 Task: Create a due date automation trigger when advanced on, the moment a card is due add dates due in between 1 and 5 days.
Action: Mouse moved to (1137, 329)
Screenshot: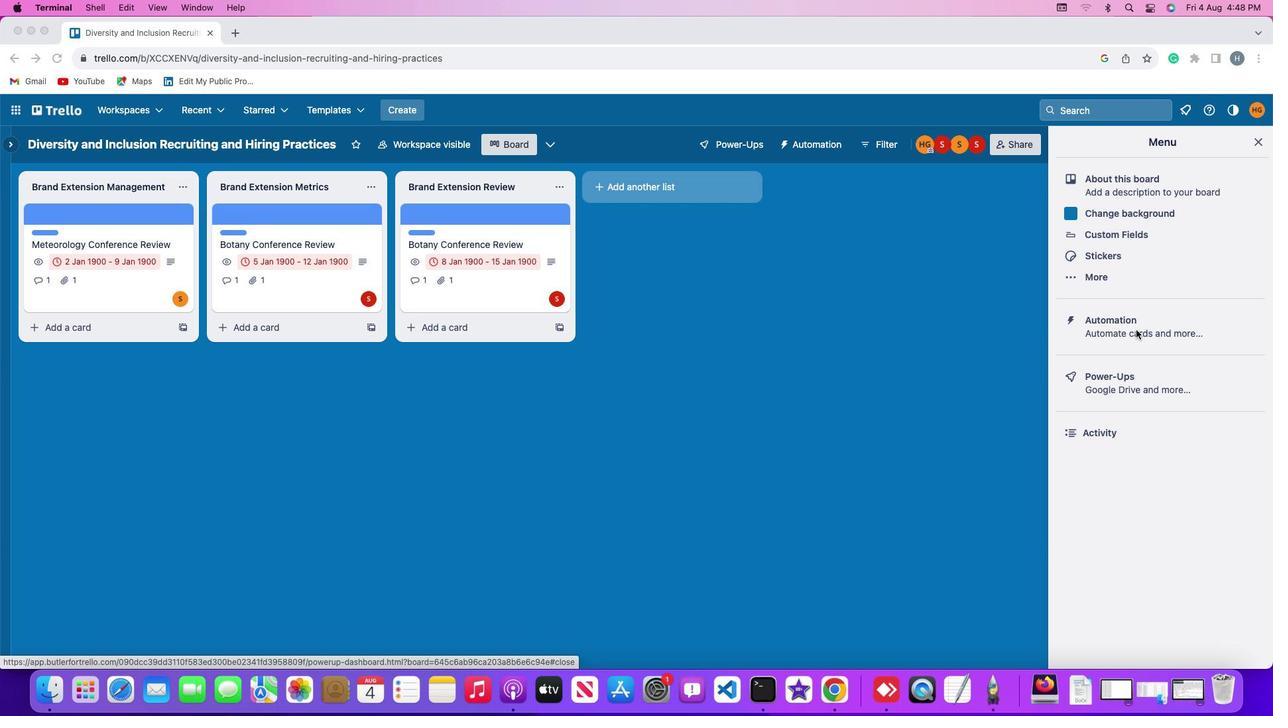 
Action: Mouse pressed left at (1137, 329)
Screenshot: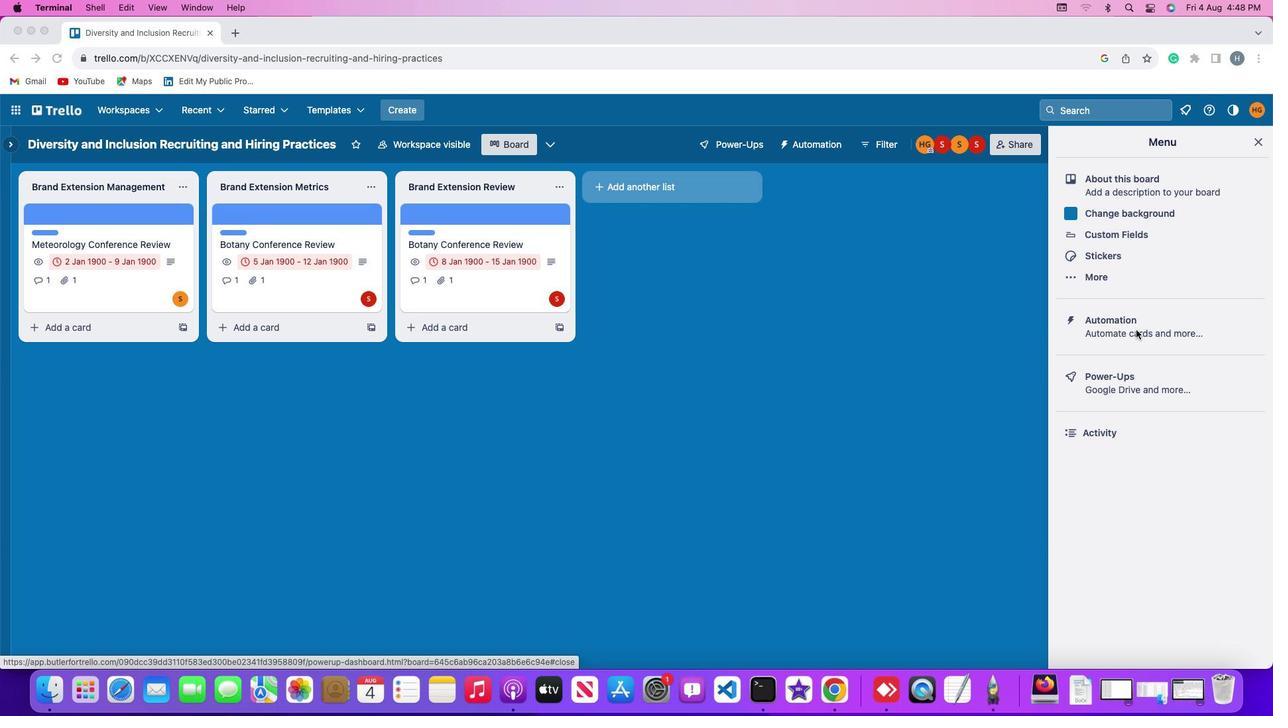 
Action: Mouse moved to (1137, 329)
Screenshot: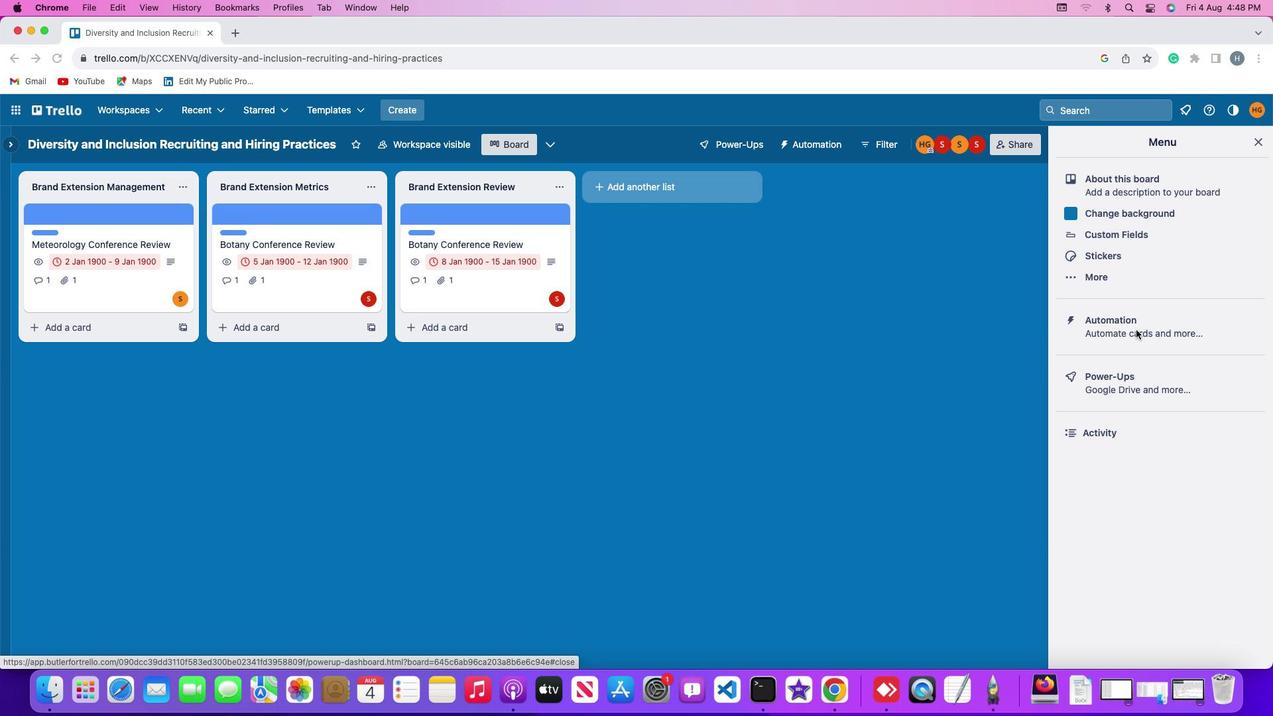
Action: Mouse pressed left at (1137, 329)
Screenshot: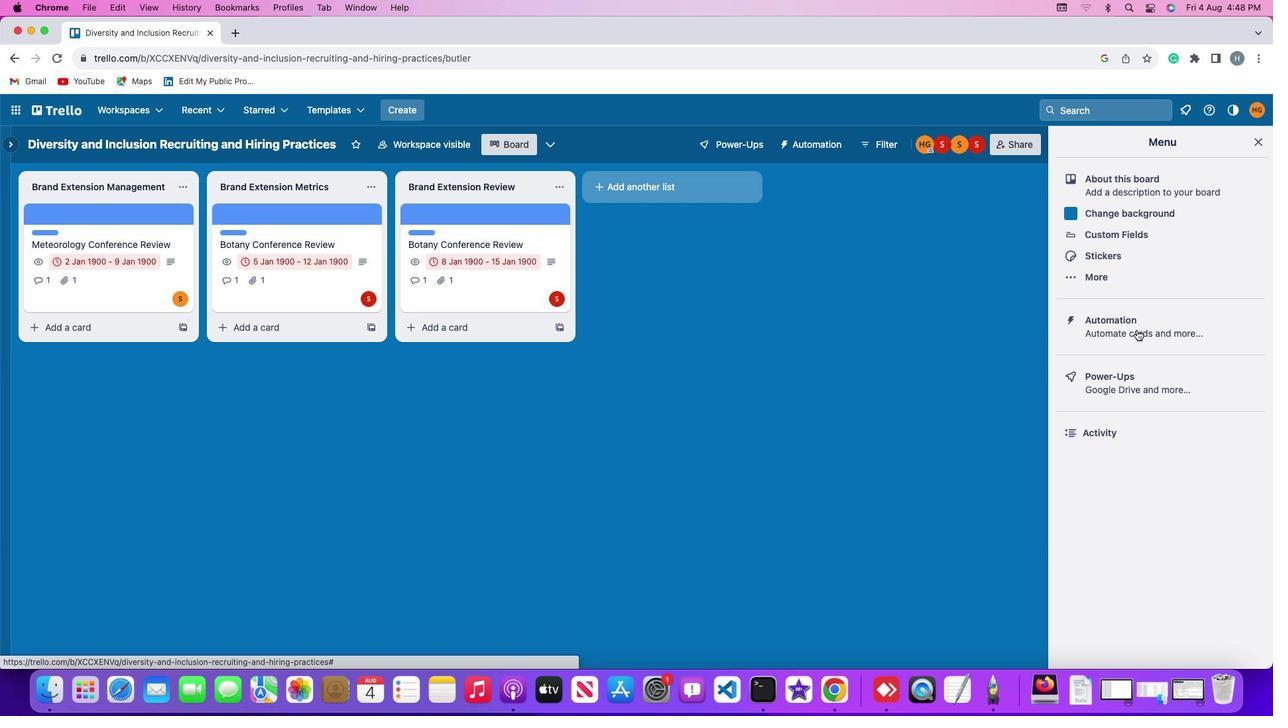 
Action: Mouse moved to (56, 311)
Screenshot: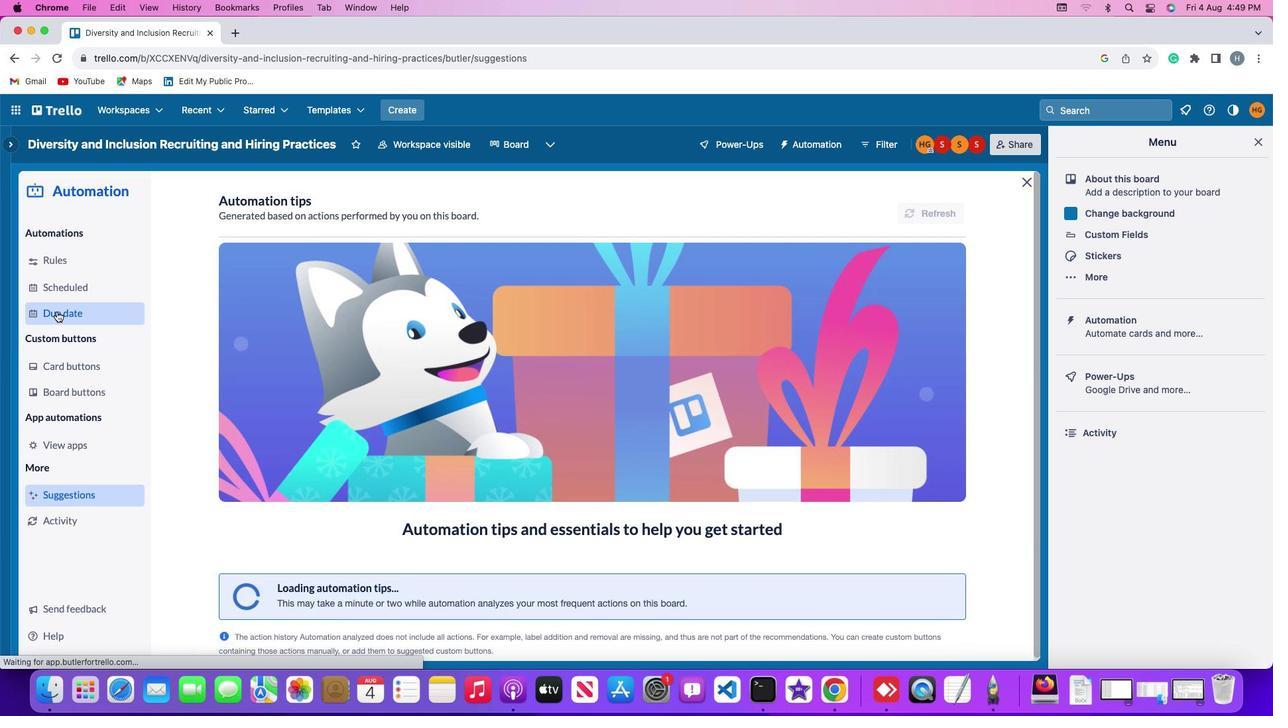 
Action: Mouse pressed left at (56, 311)
Screenshot: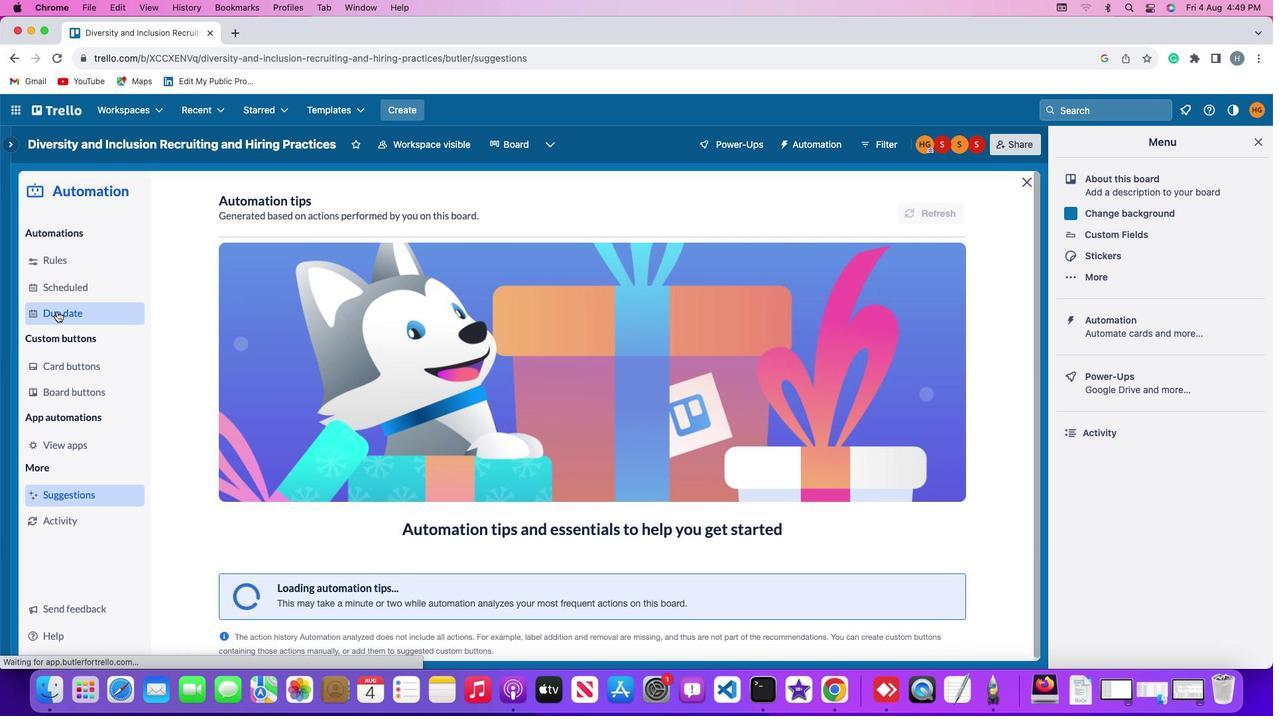 
Action: Mouse moved to (871, 202)
Screenshot: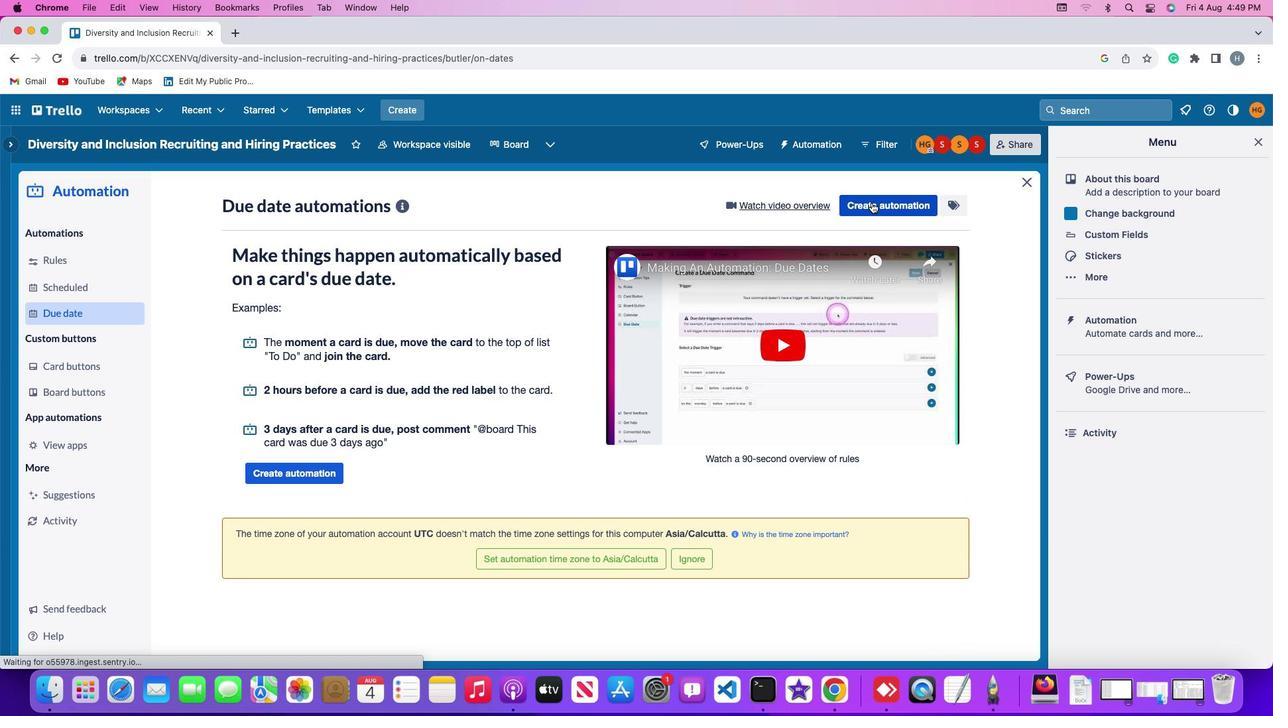 
Action: Mouse pressed left at (871, 202)
Screenshot: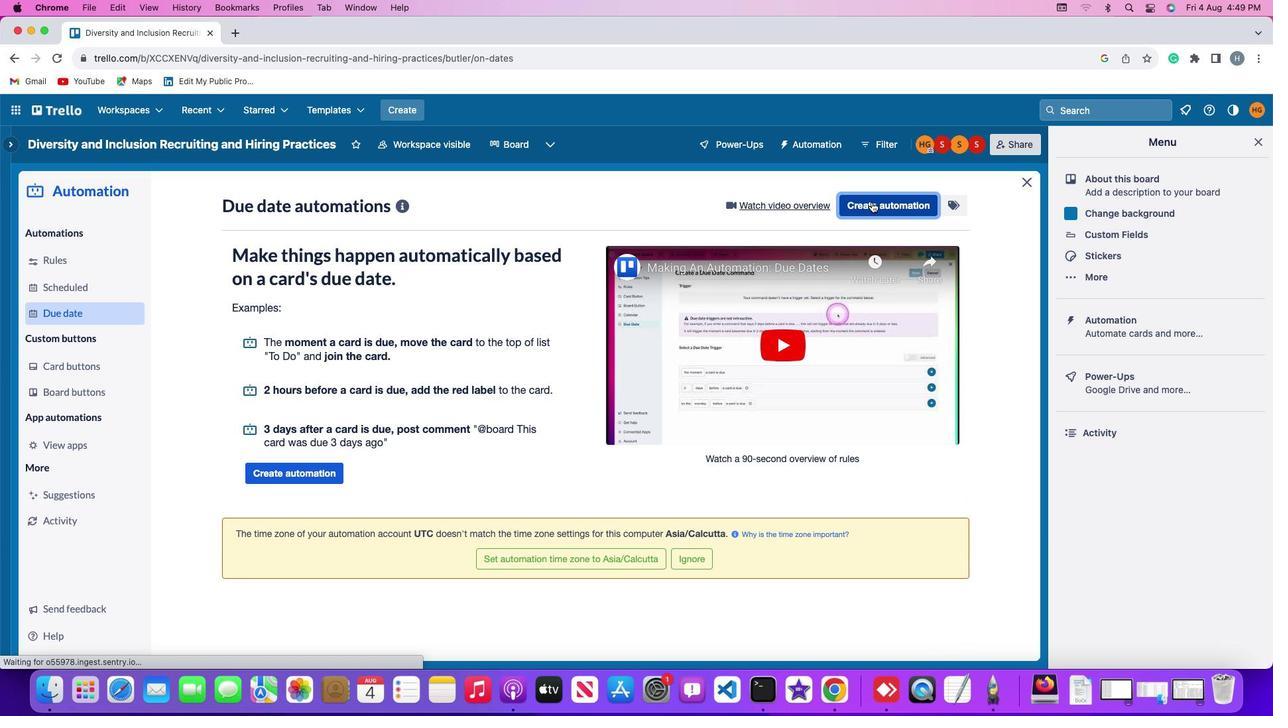
Action: Mouse moved to (630, 328)
Screenshot: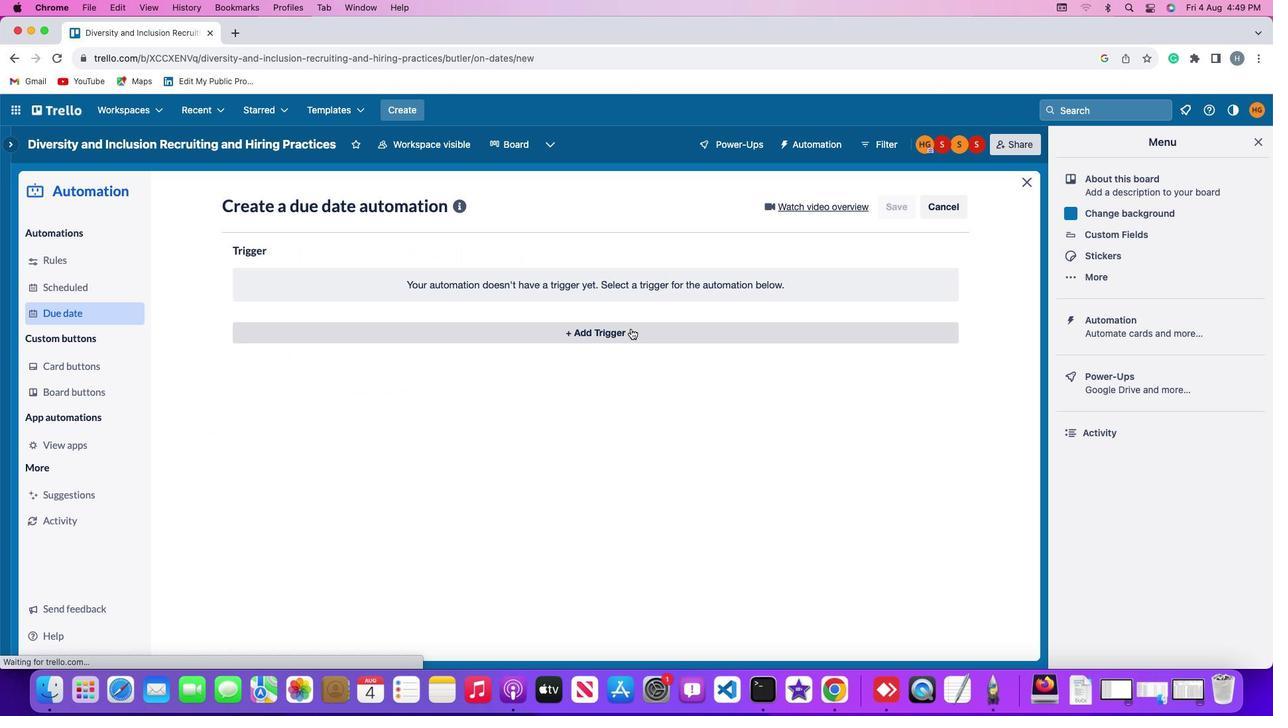 
Action: Mouse pressed left at (630, 328)
Screenshot: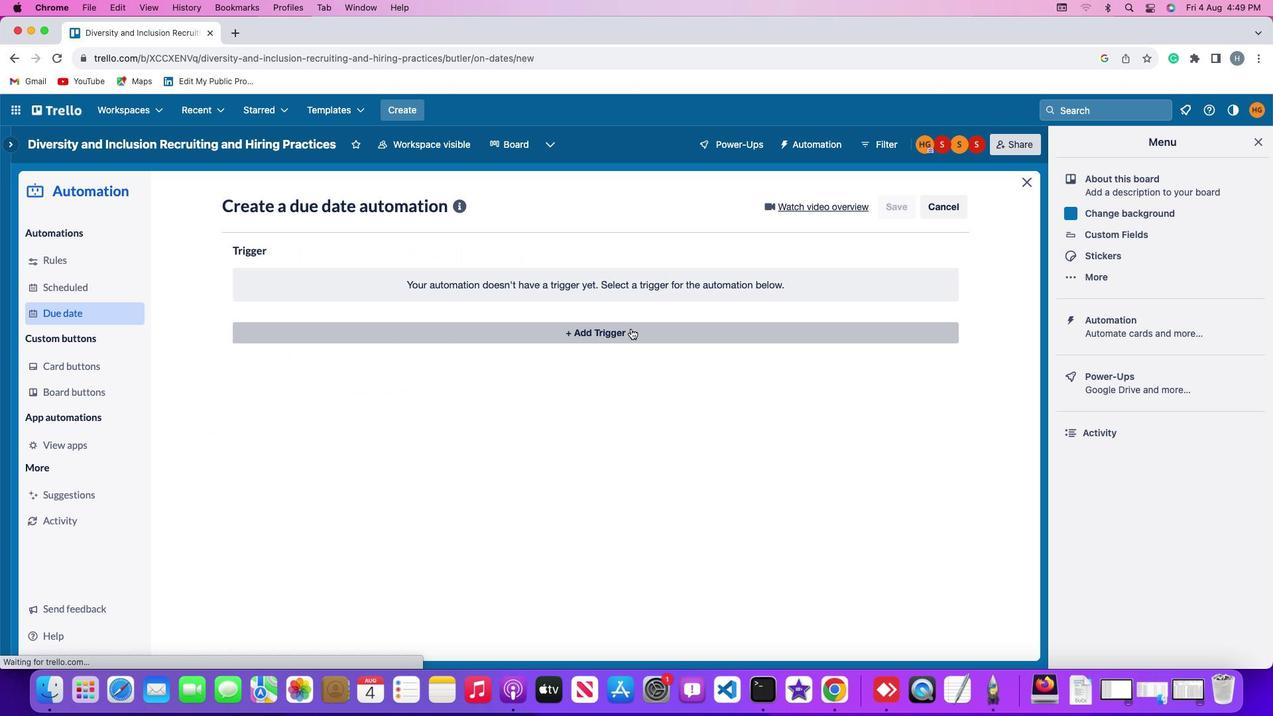 
Action: Mouse moved to (287, 484)
Screenshot: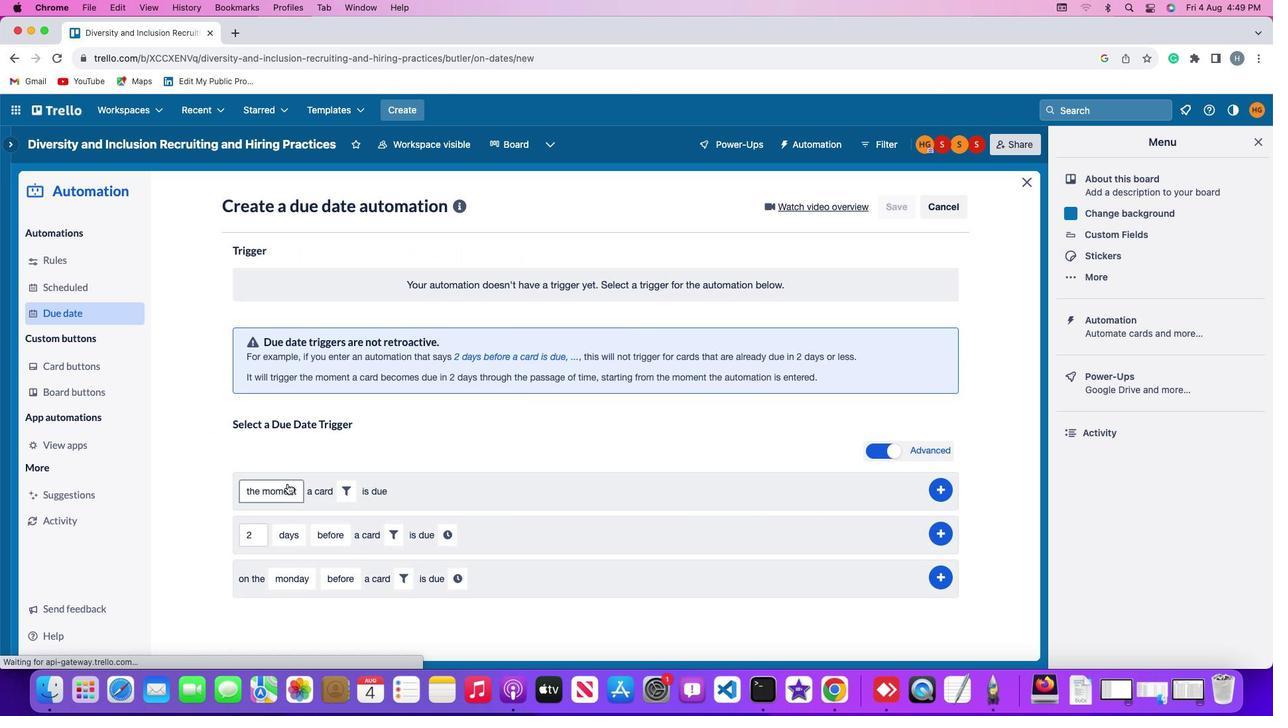 
Action: Mouse pressed left at (287, 484)
Screenshot: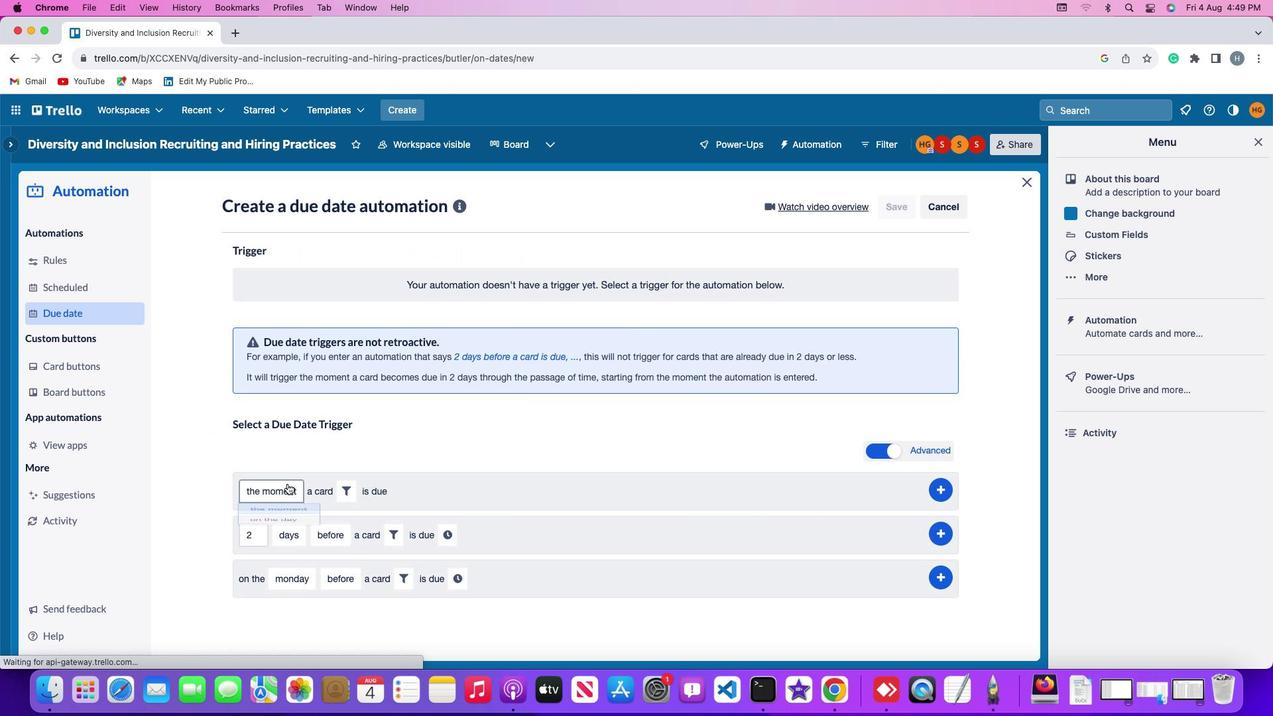 
Action: Mouse moved to (287, 512)
Screenshot: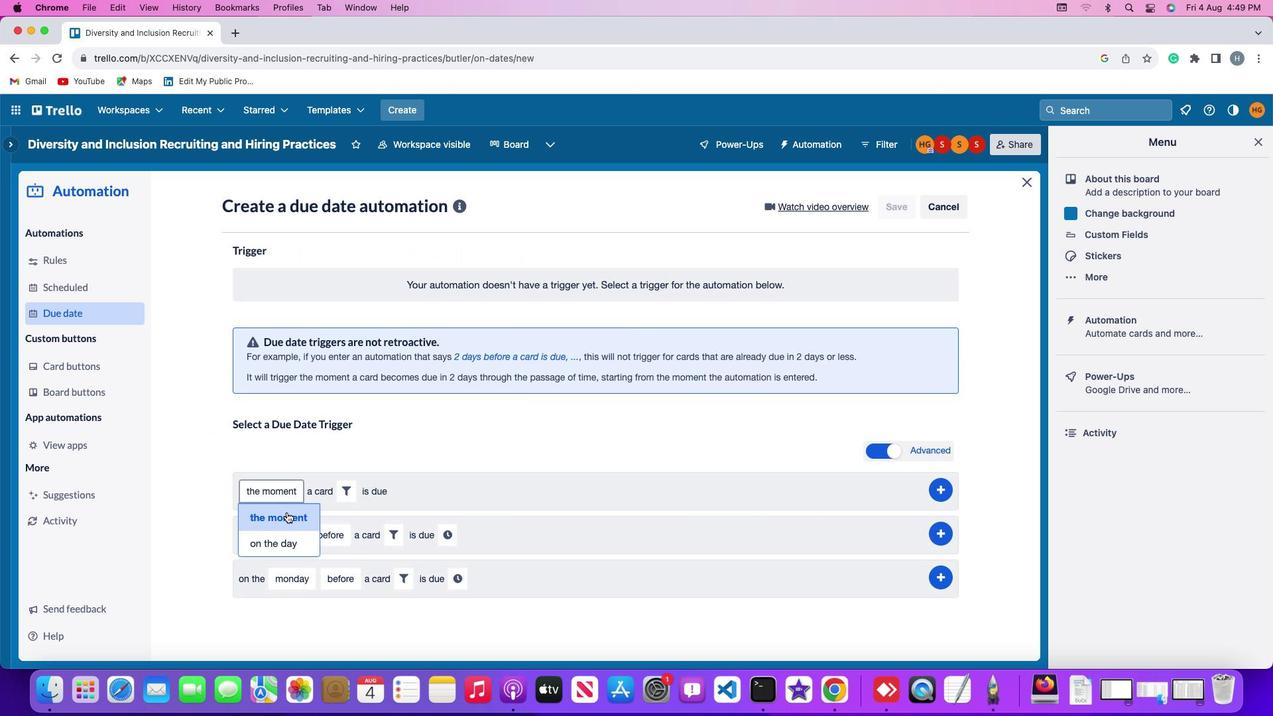 
Action: Mouse pressed left at (287, 512)
Screenshot: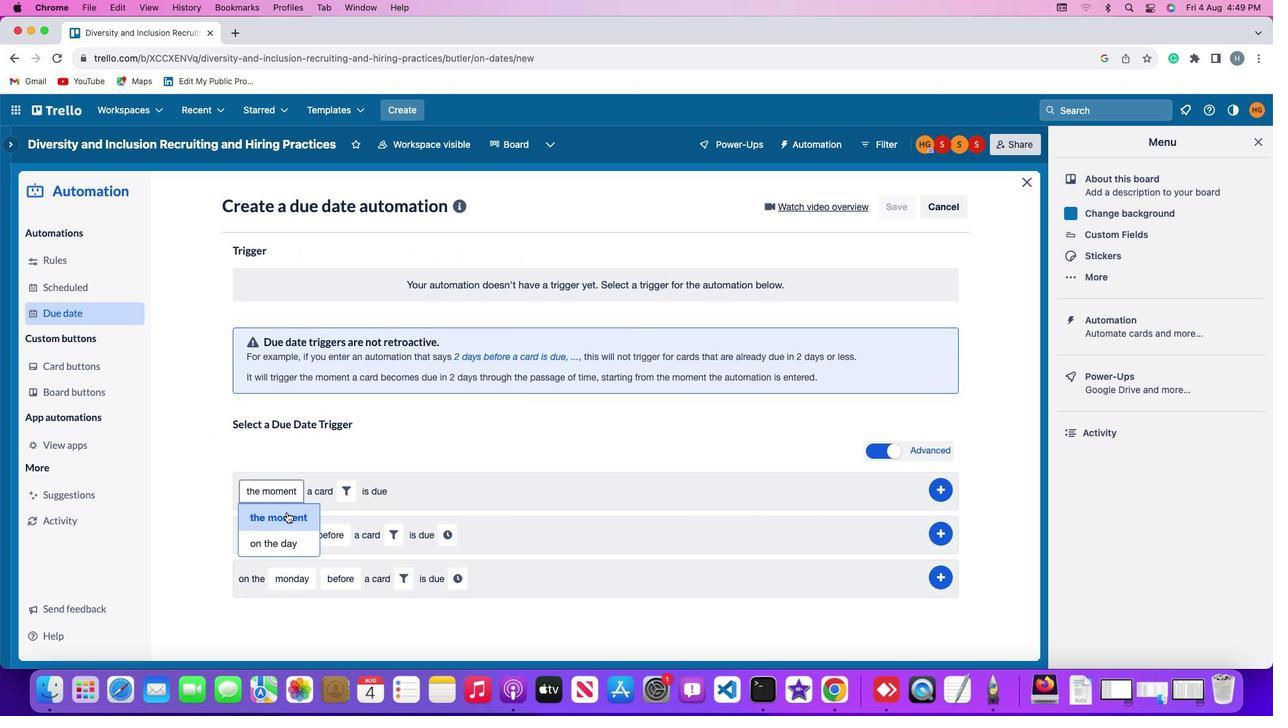 
Action: Mouse moved to (352, 492)
Screenshot: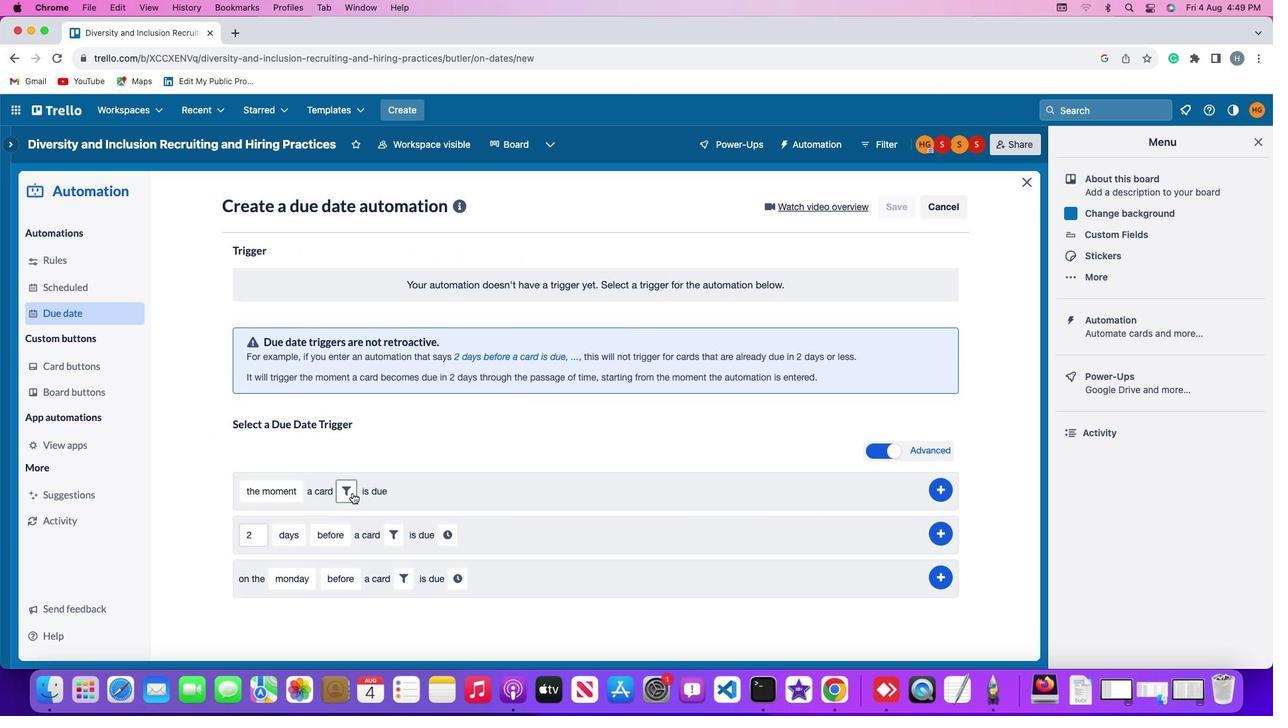 
Action: Mouse pressed left at (352, 492)
Screenshot: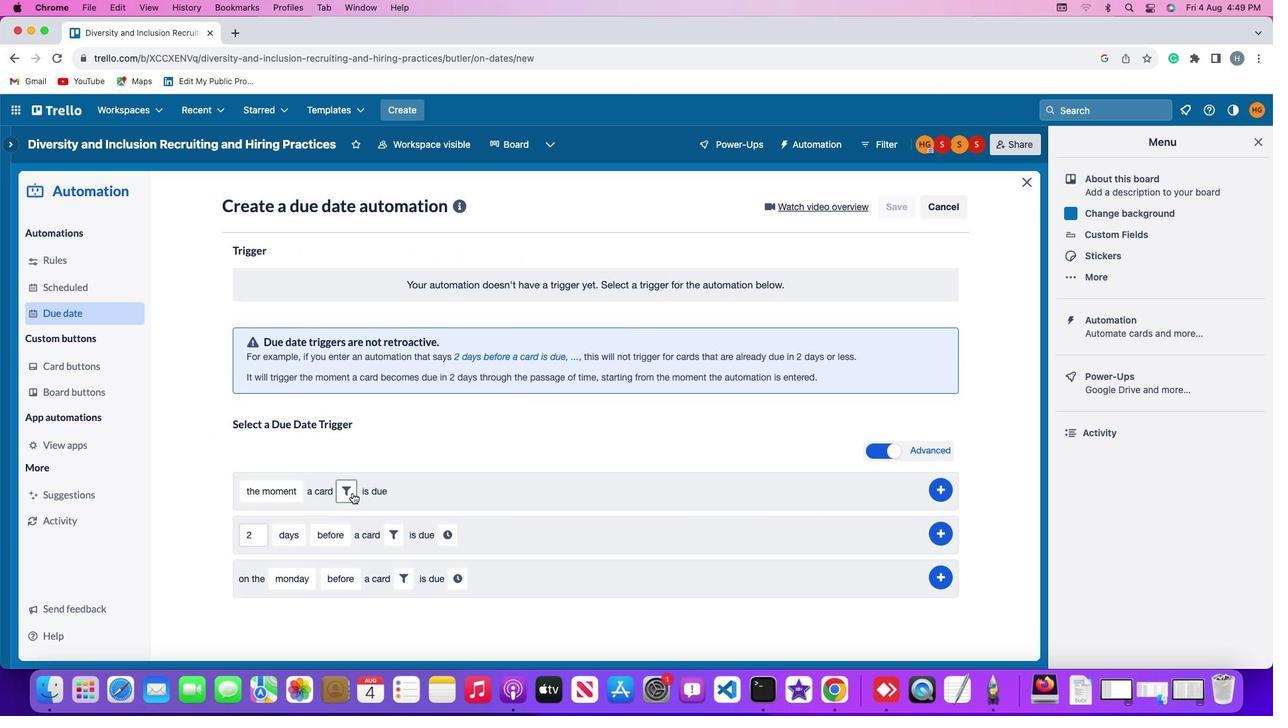 
Action: Mouse moved to (417, 533)
Screenshot: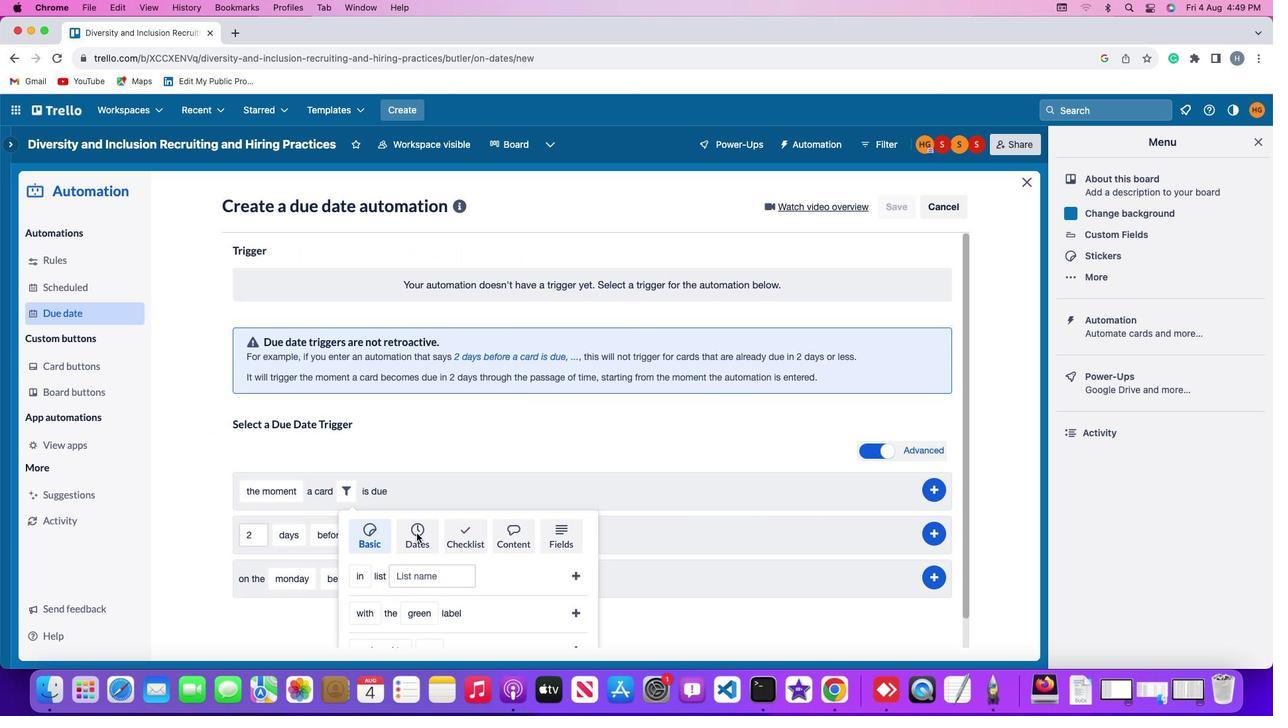 
Action: Mouse pressed left at (417, 533)
Screenshot: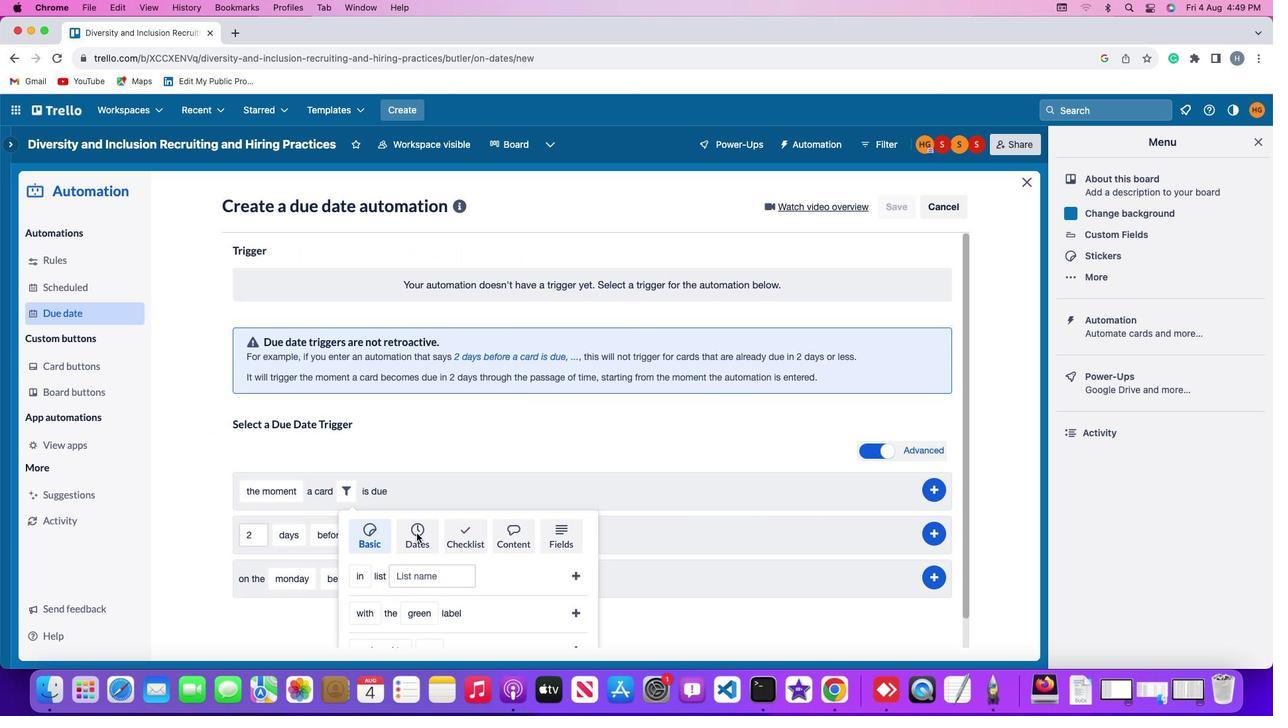 
Action: Mouse moved to (420, 533)
Screenshot: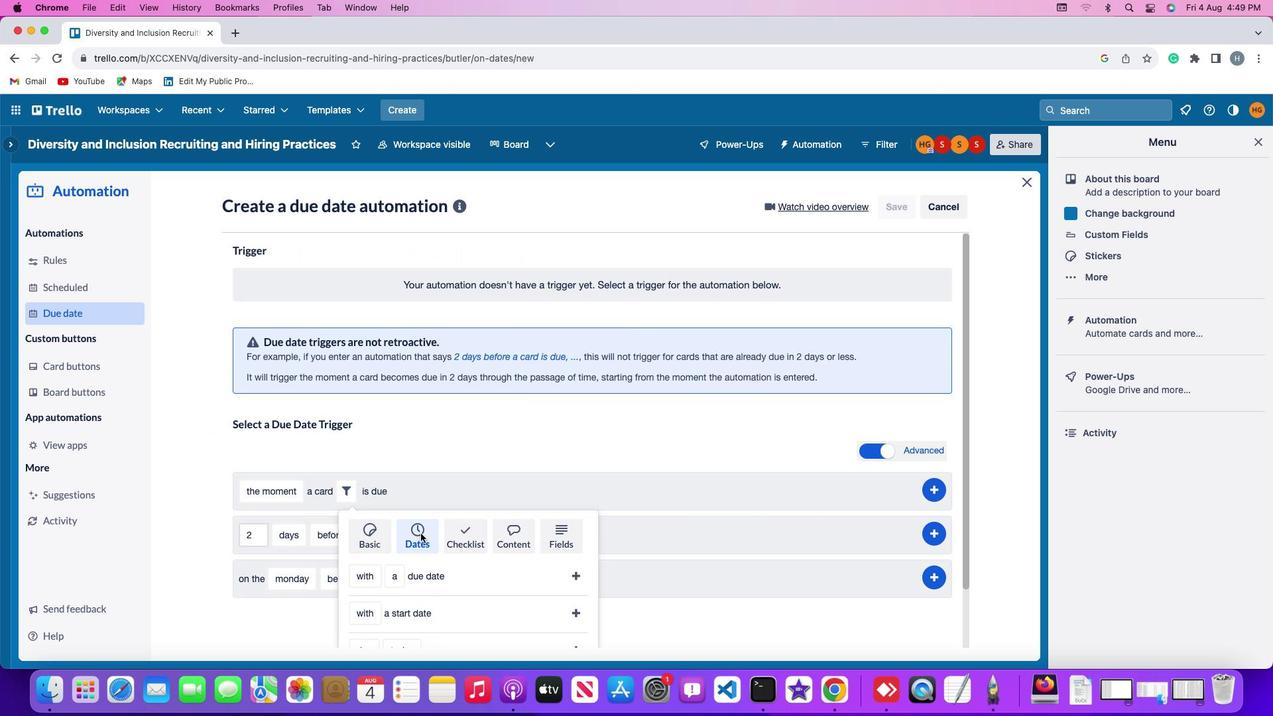 
Action: Mouse scrolled (420, 533) with delta (0, 0)
Screenshot: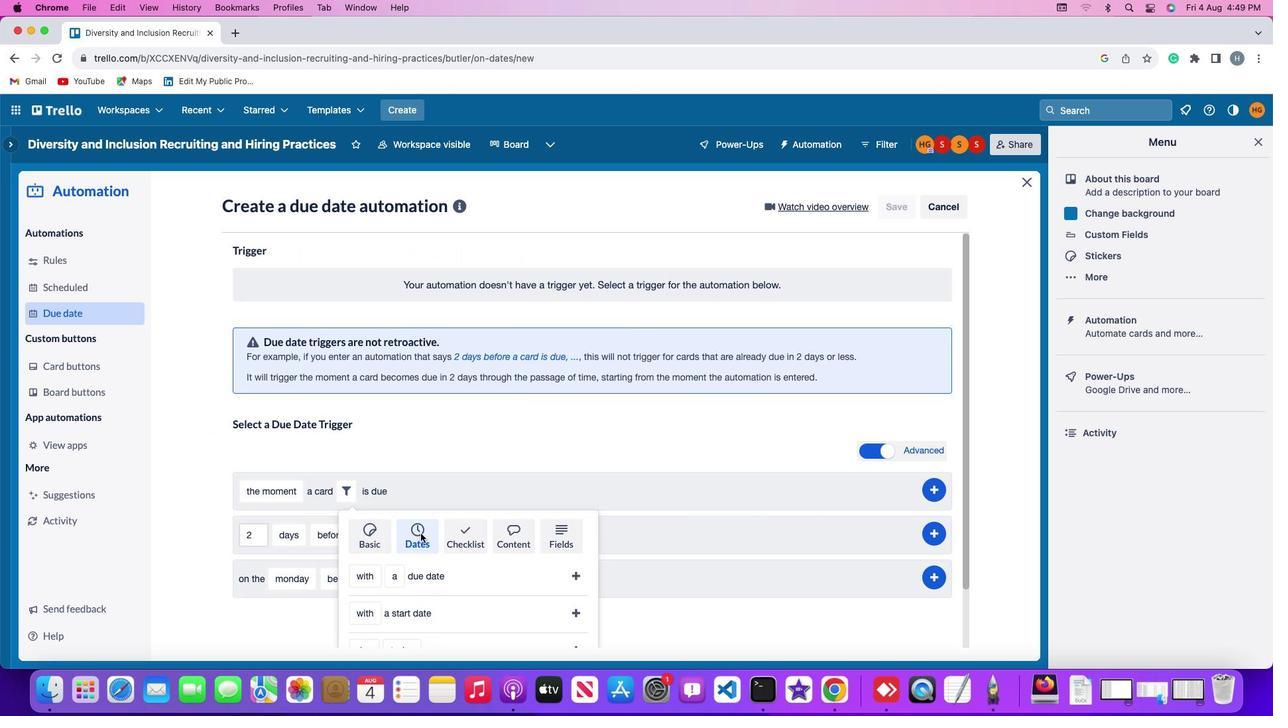 
Action: Mouse scrolled (420, 533) with delta (0, 0)
Screenshot: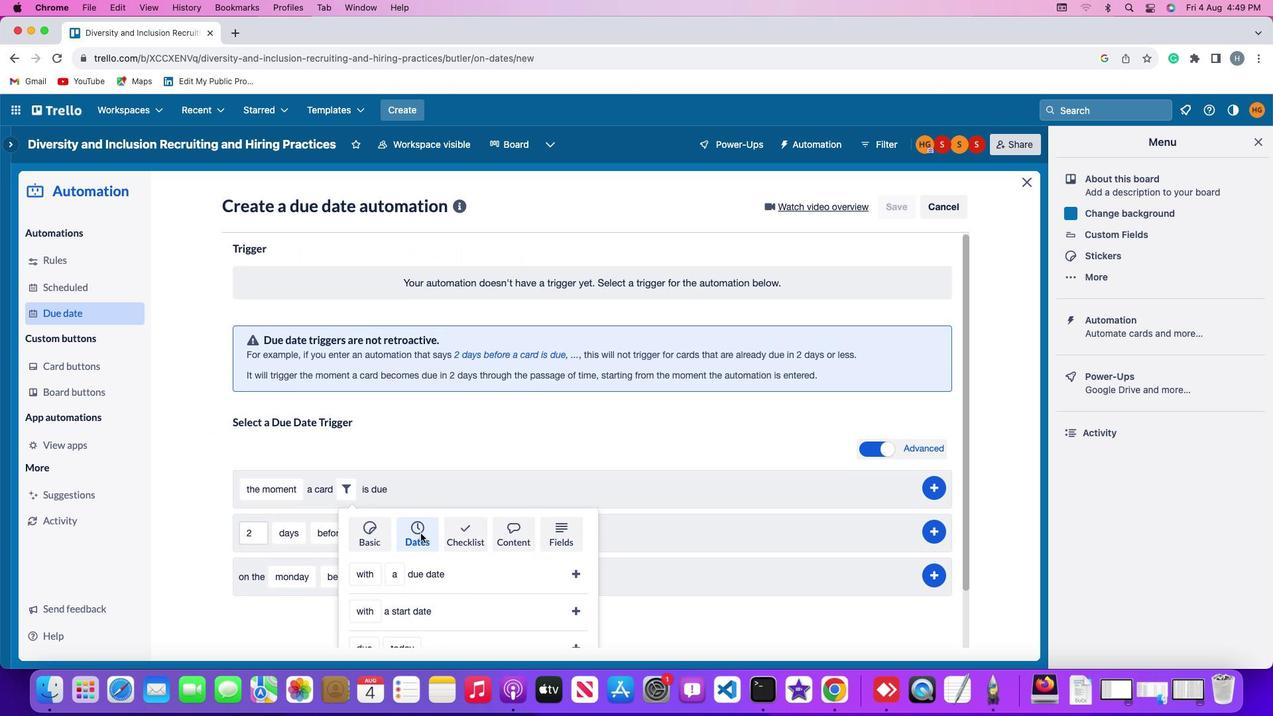 
Action: Mouse scrolled (420, 533) with delta (0, -1)
Screenshot: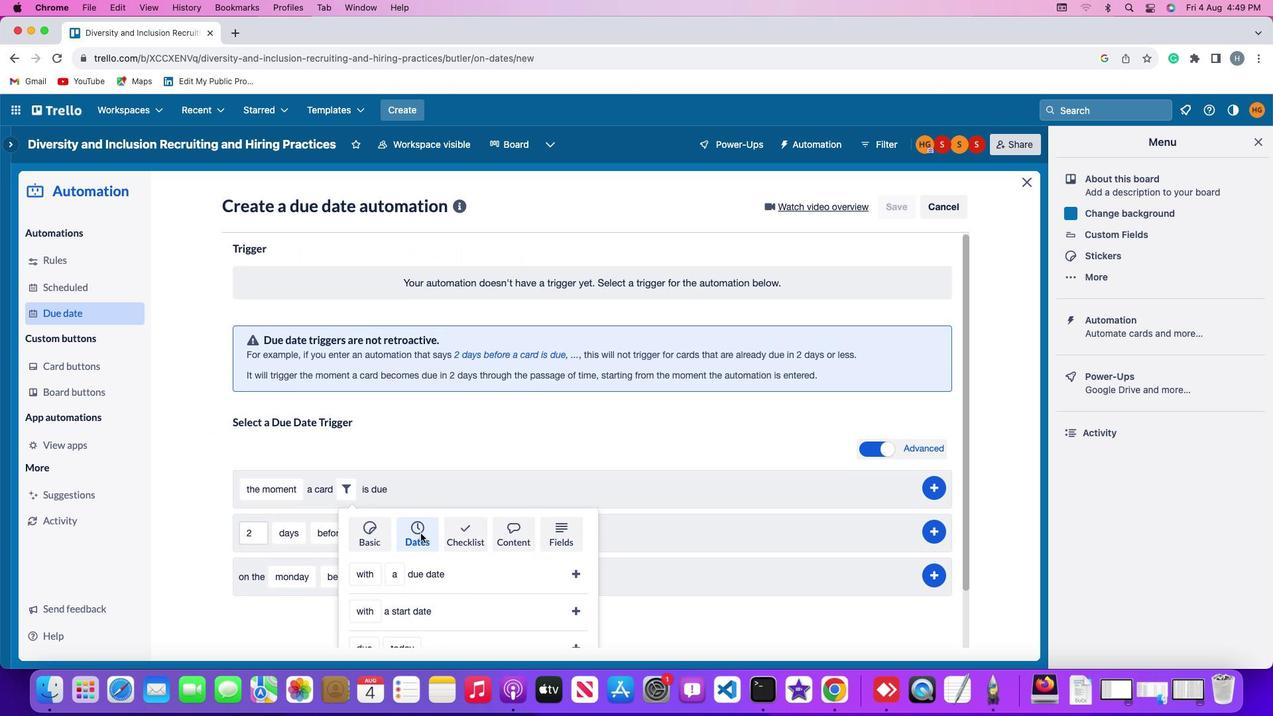 
Action: Mouse scrolled (420, 533) with delta (0, -3)
Screenshot: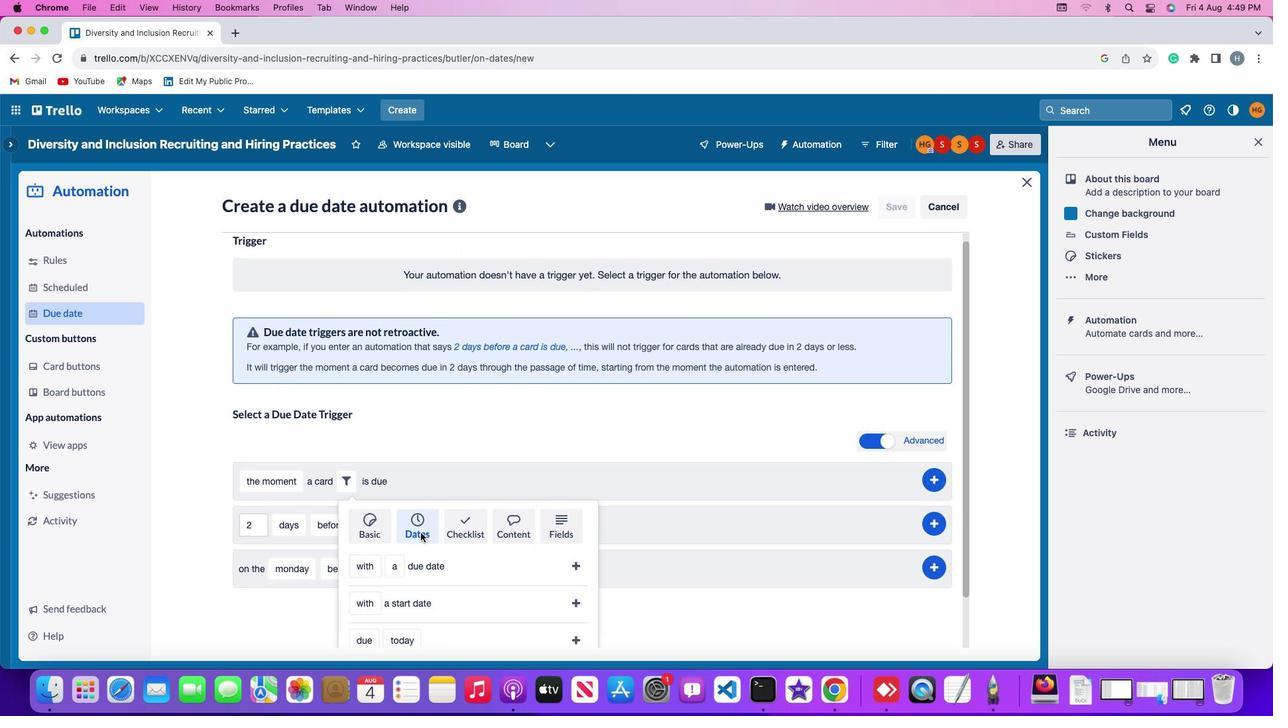 
Action: Mouse scrolled (420, 533) with delta (0, -3)
Screenshot: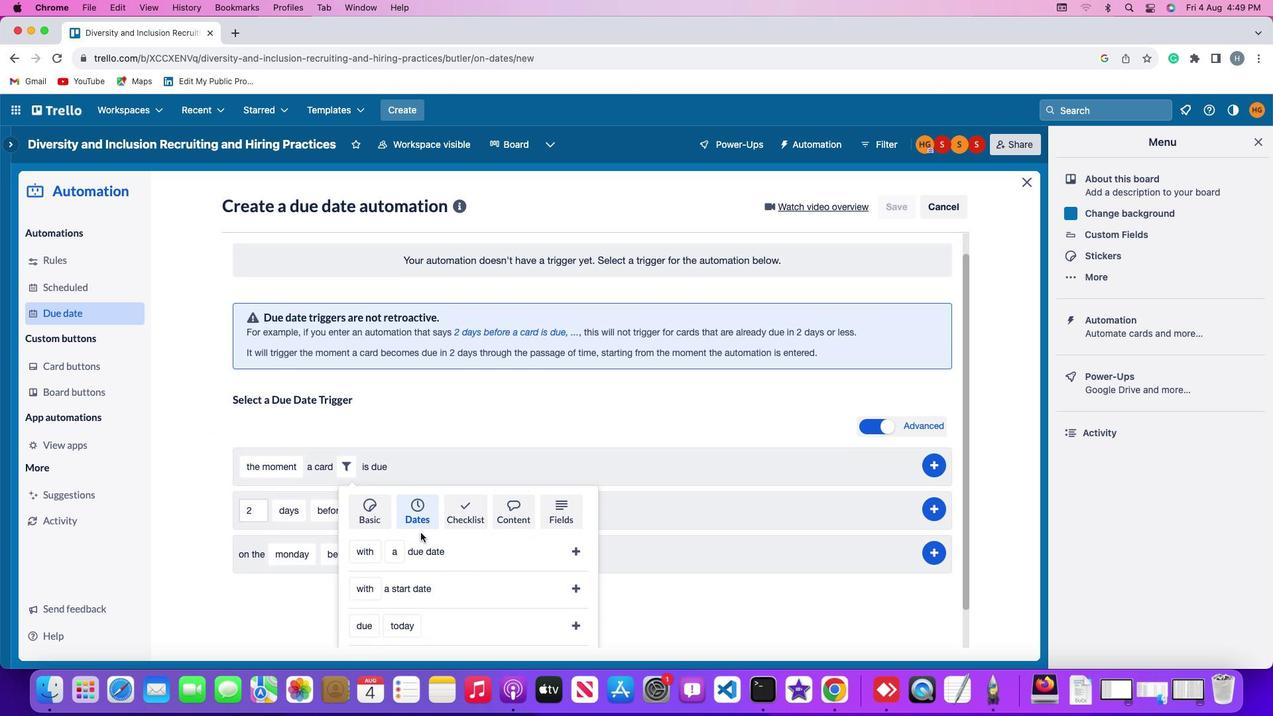 
Action: Mouse moved to (420, 532)
Screenshot: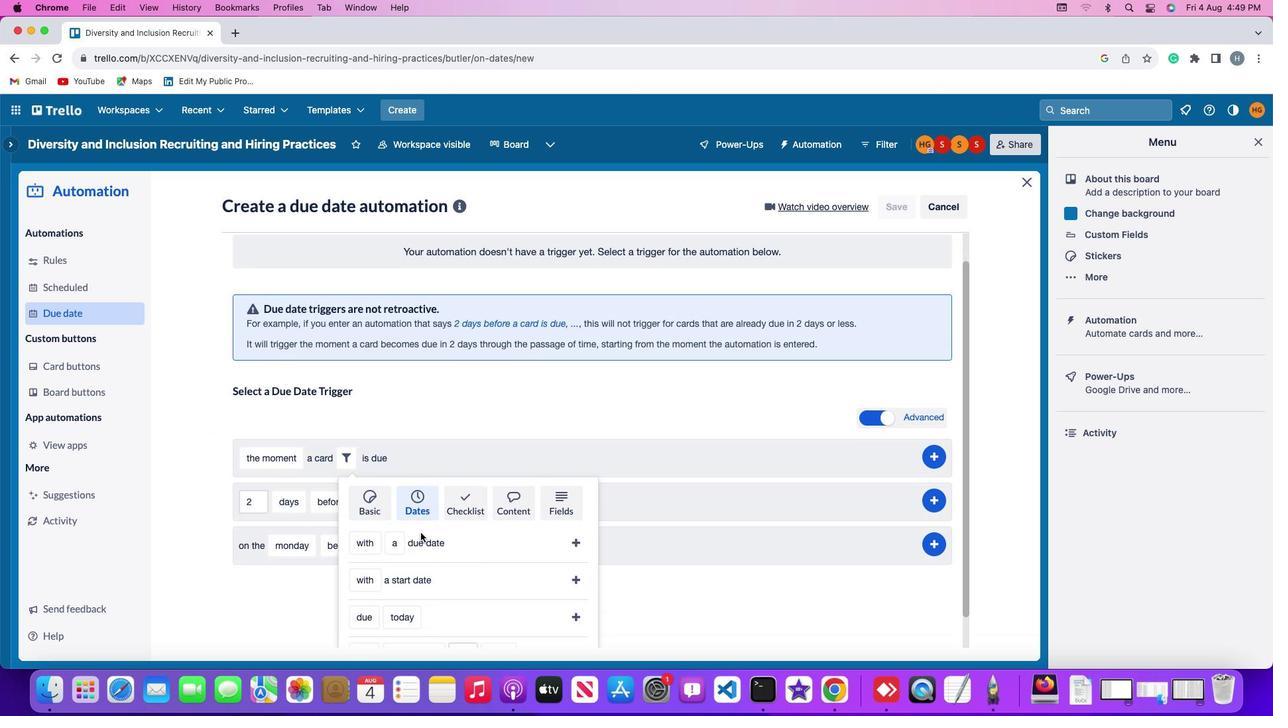 
Action: Mouse scrolled (420, 532) with delta (0, -3)
Screenshot: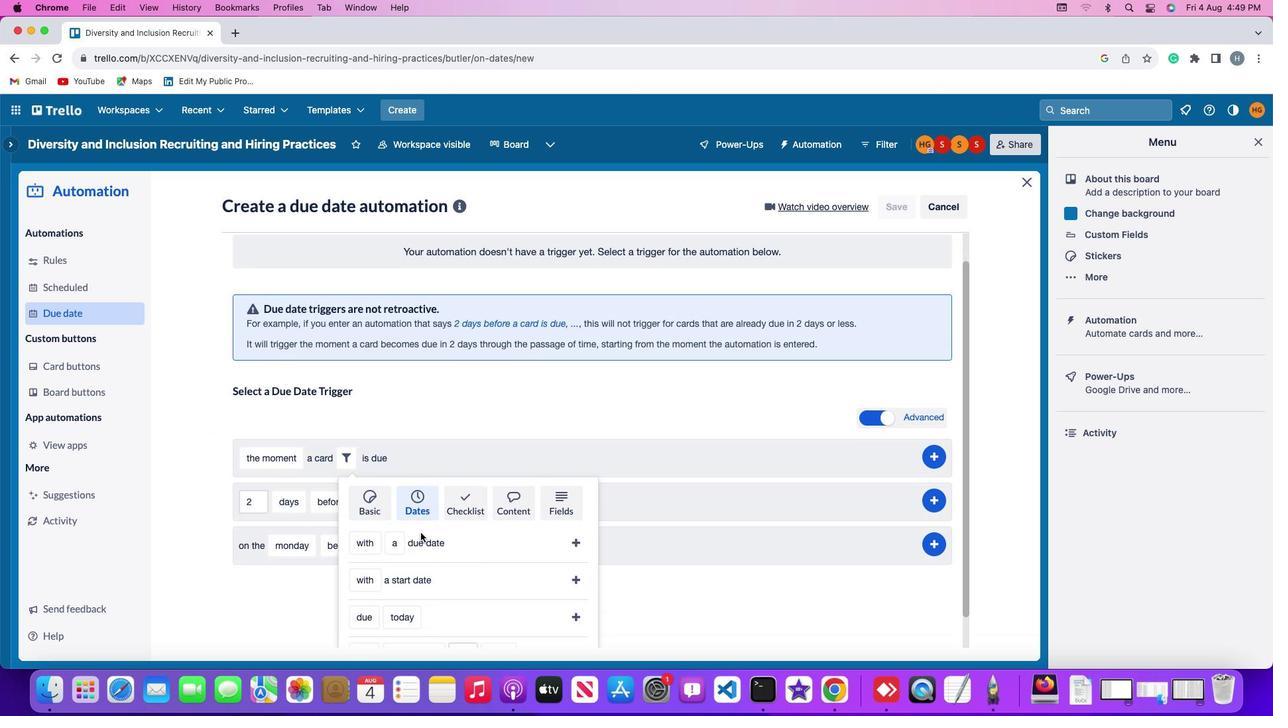 
Action: Mouse moved to (420, 532)
Screenshot: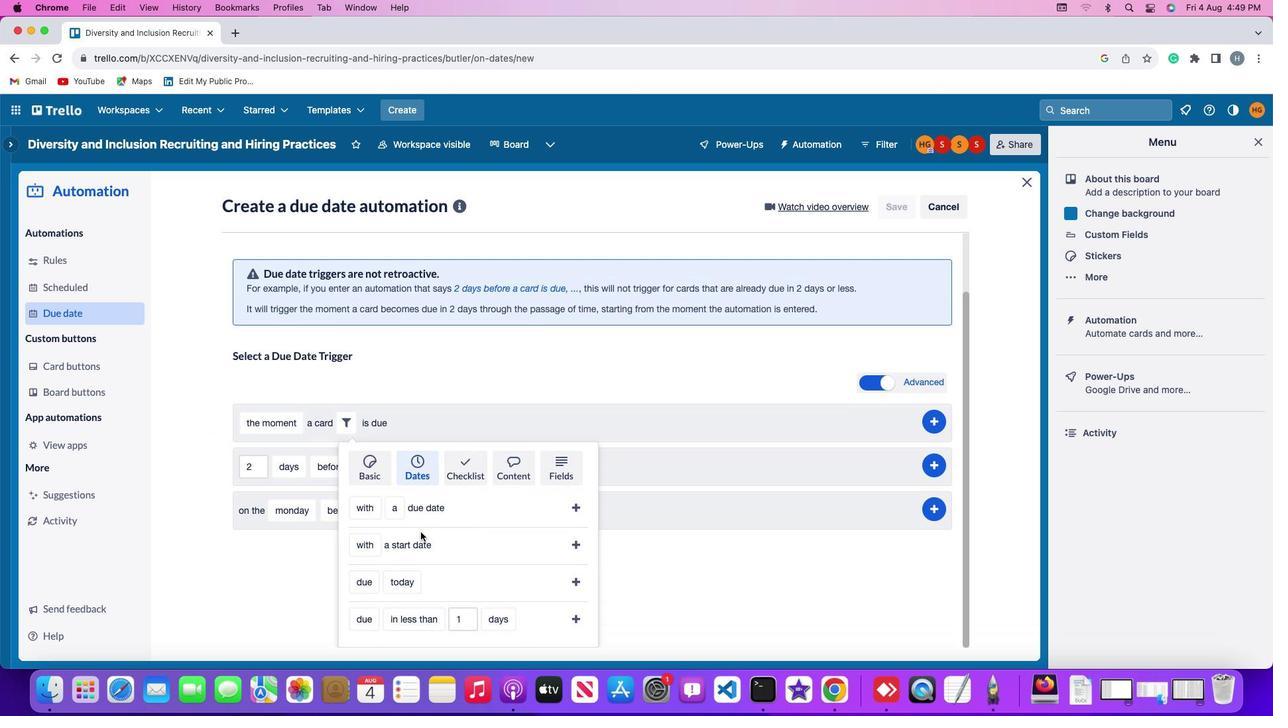 
Action: Mouse scrolled (420, 532) with delta (0, 0)
Screenshot: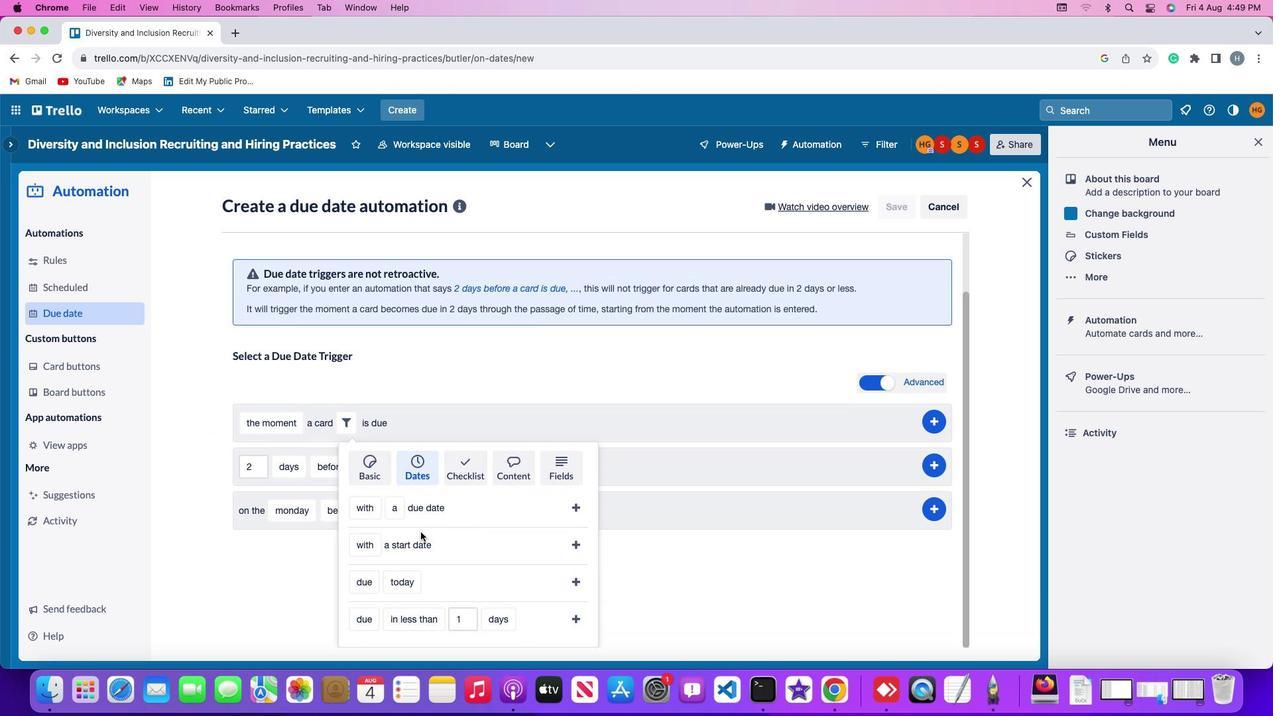 
Action: Mouse scrolled (420, 532) with delta (0, 0)
Screenshot: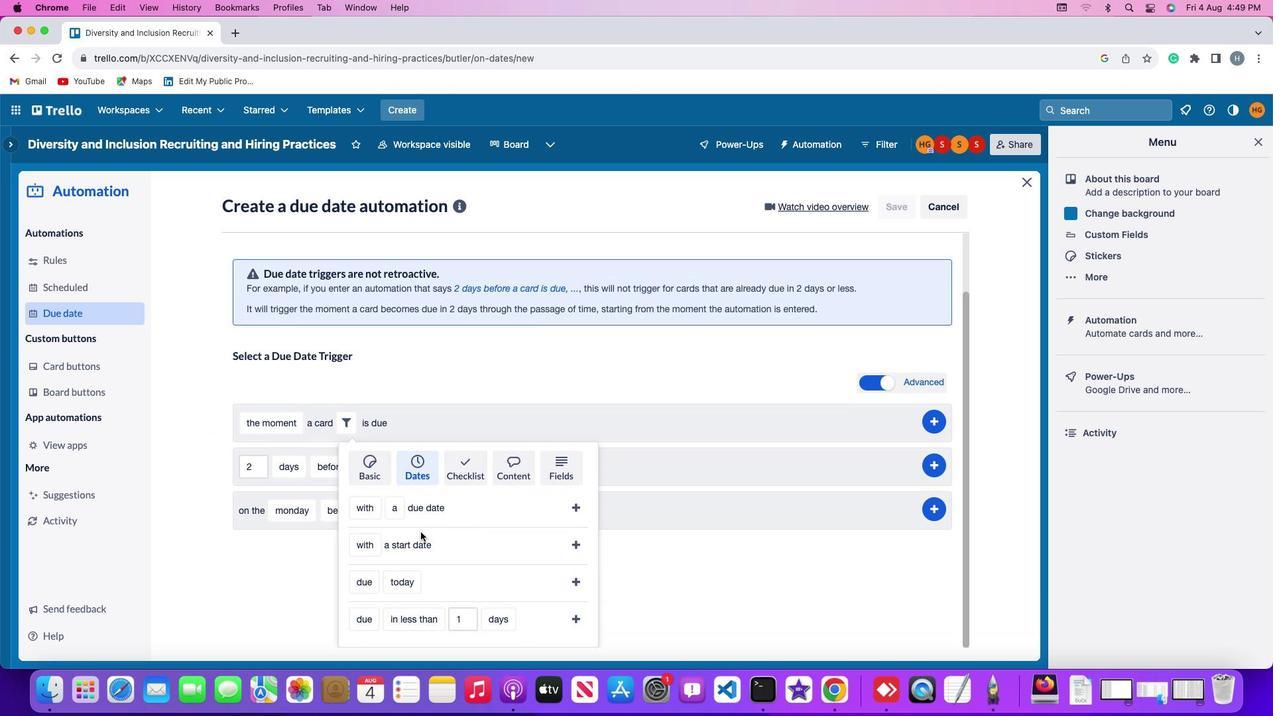 
Action: Mouse scrolled (420, 532) with delta (0, -1)
Screenshot: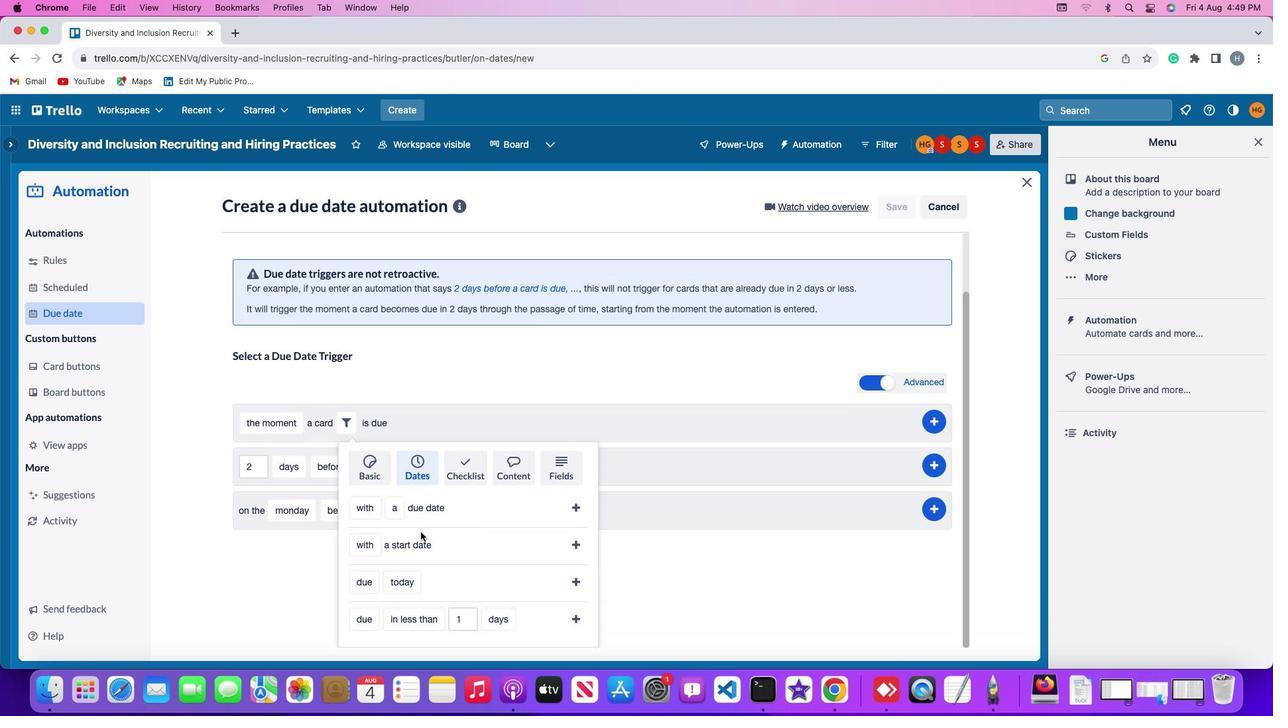 
Action: Mouse scrolled (420, 532) with delta (0, -3)
Screenshot: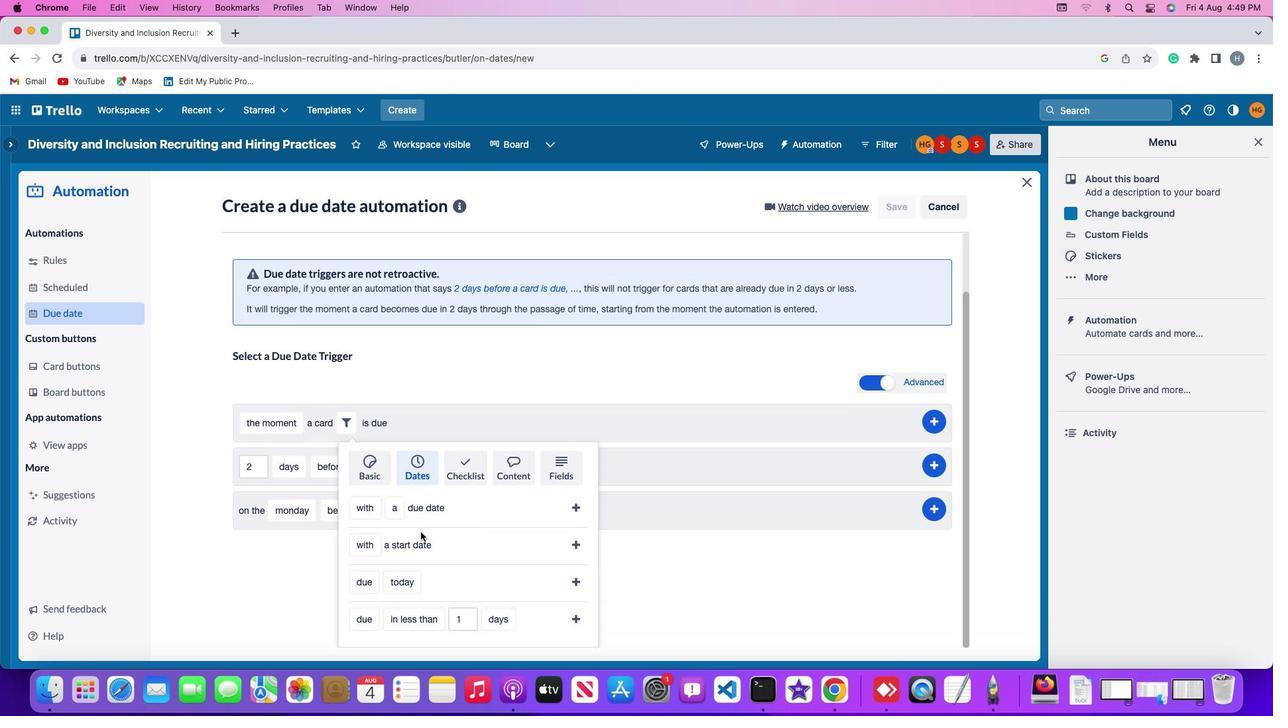 
Action: Mouse scrolled (420, 532) with delta (0, -3)
Screenshot: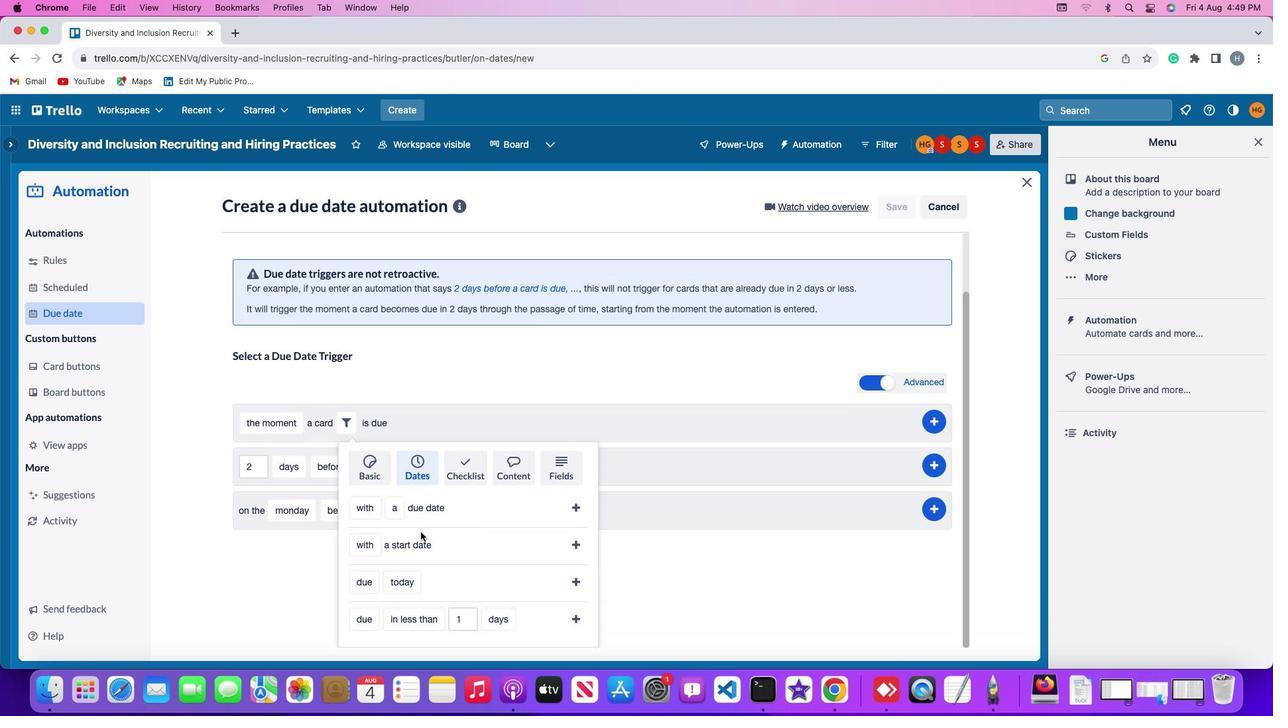 
Action: Mouse moved to (429, 591)
Screenshot: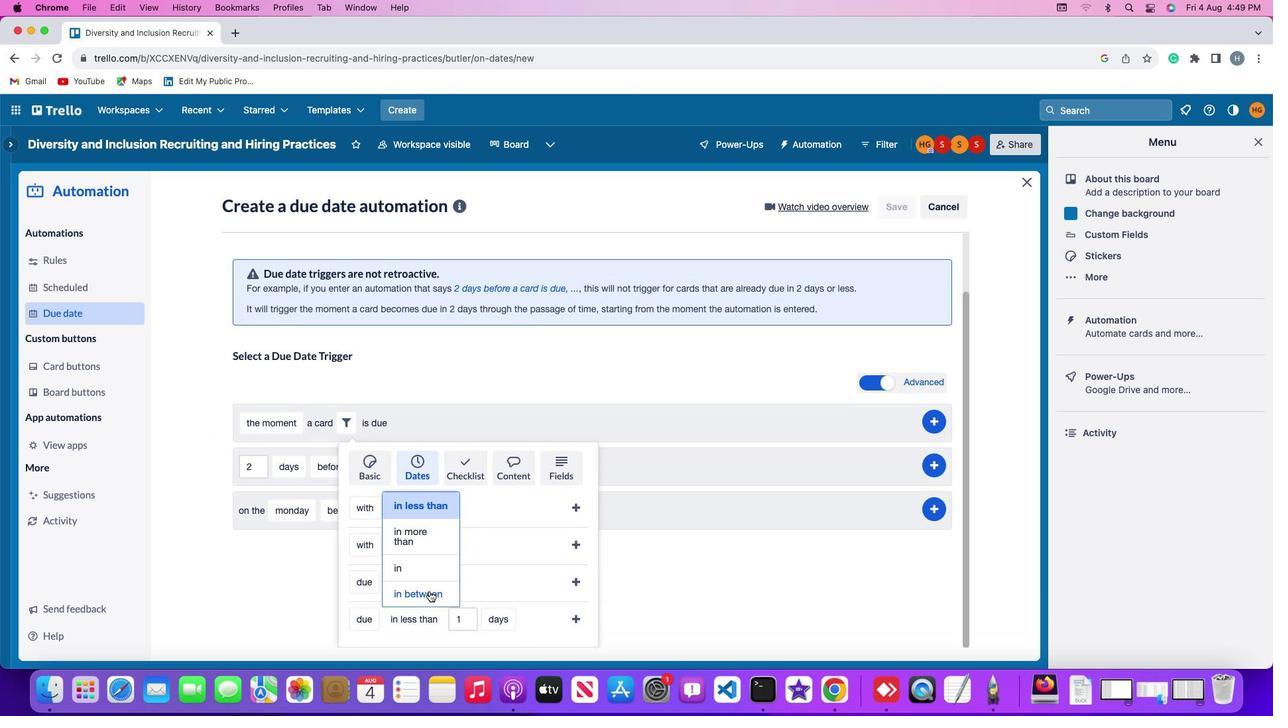 
Action: Mouse pressed left at (429, 591)
Screenshot: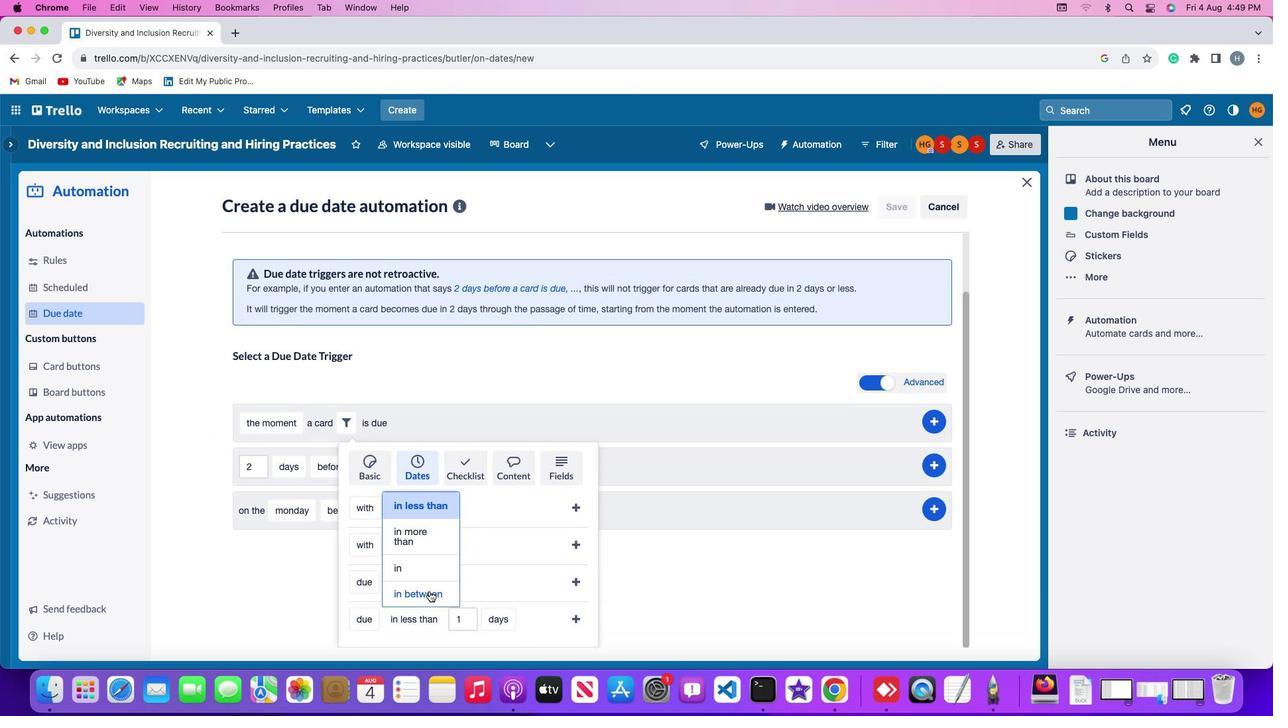 
Action: Mouse moved to (464, 614)
Screenshot: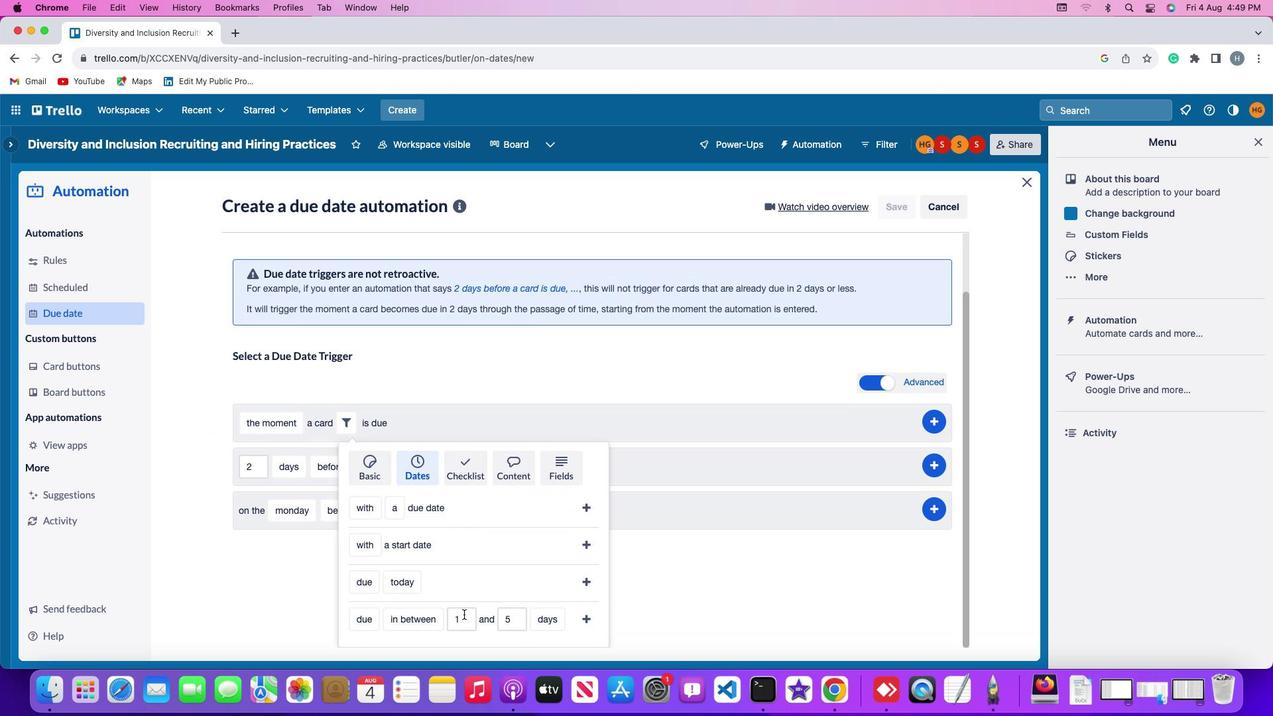 
Action: Mouse pressed left at (464, 614)
Screenshot: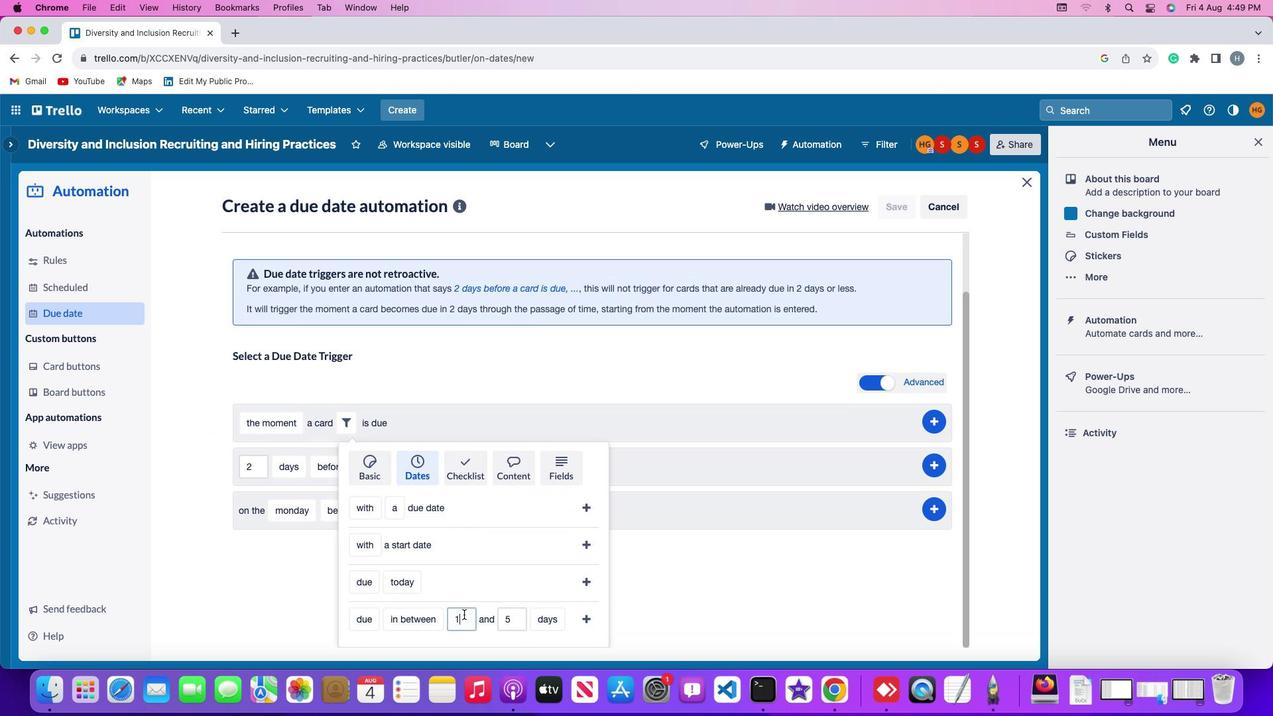 
Action: Mouse moved to (464, 614)
Screenshot: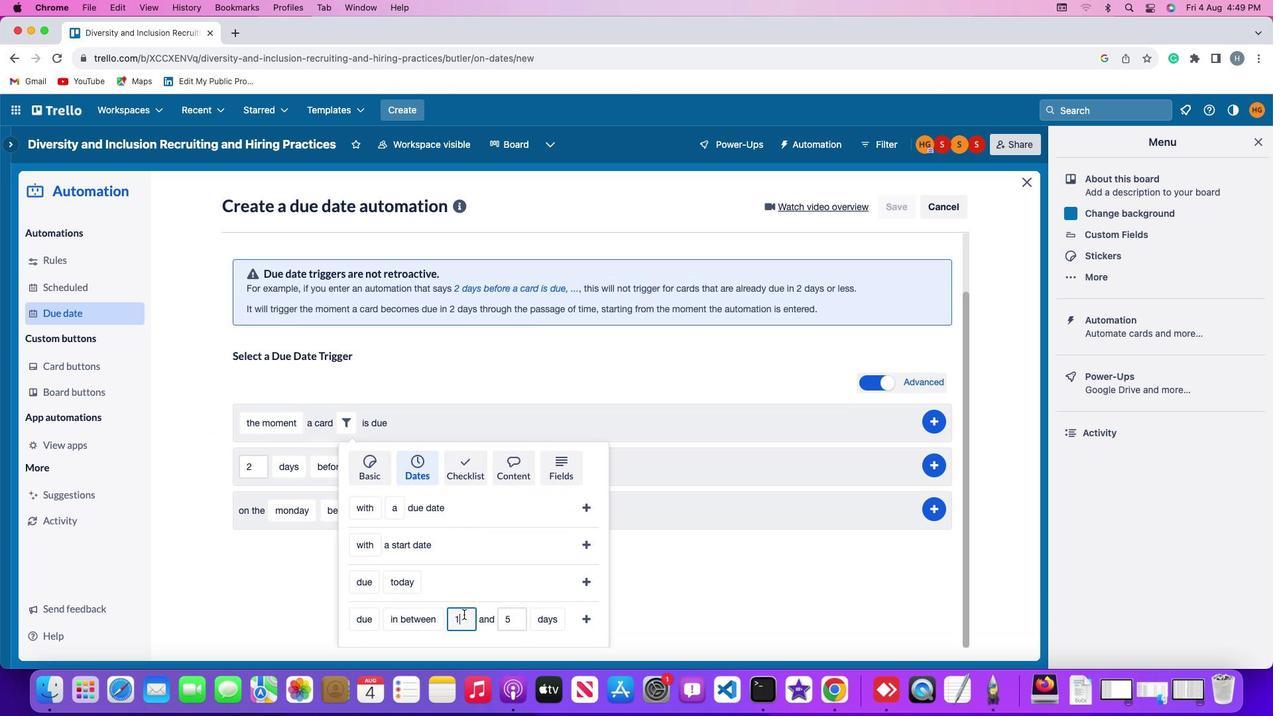 
Action: Key pressed Key.backspace'1'
Screenshot: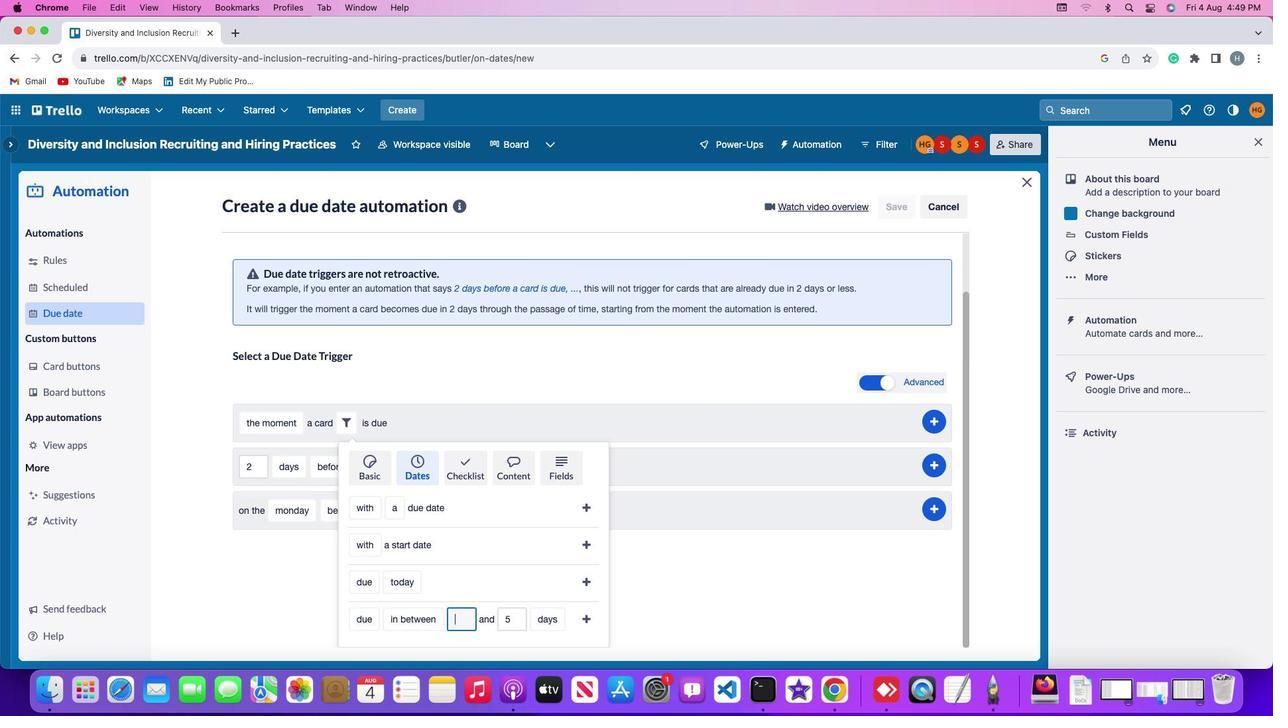 
Action: Mouse moved to (514, 619)
Screenshot: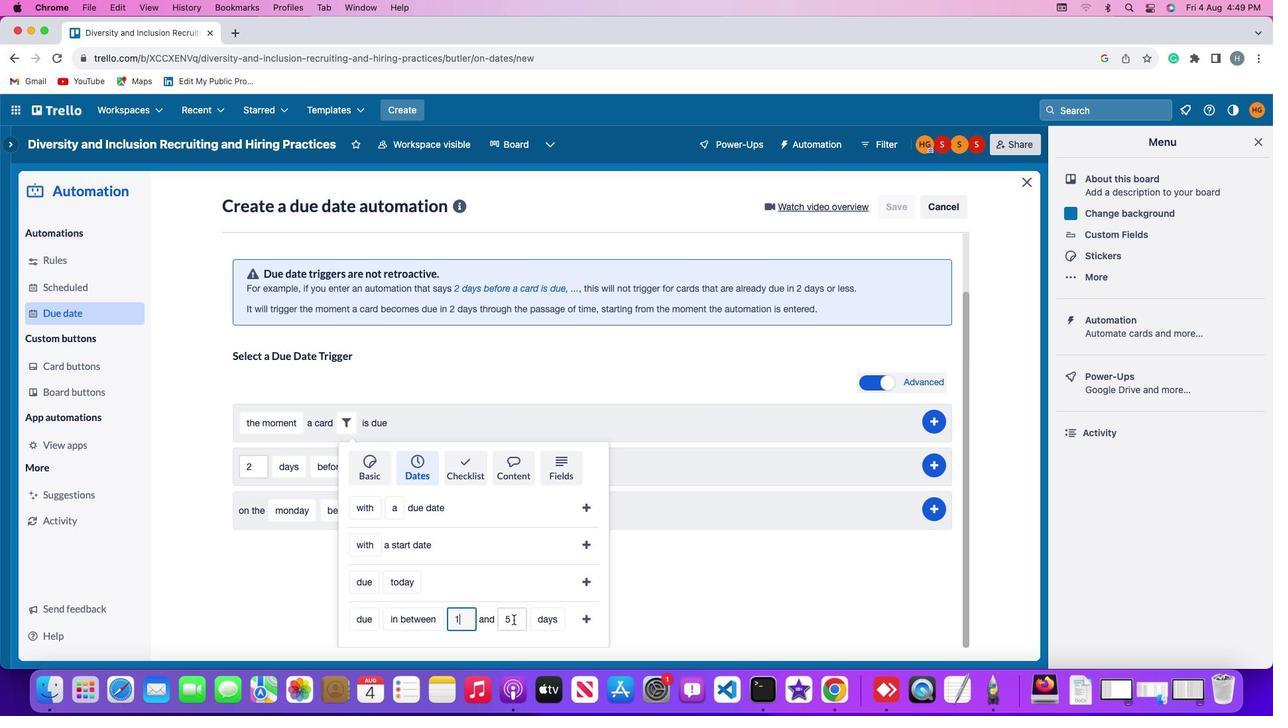 
Action: Mouse pressed left at (514, 619)
Screenshot: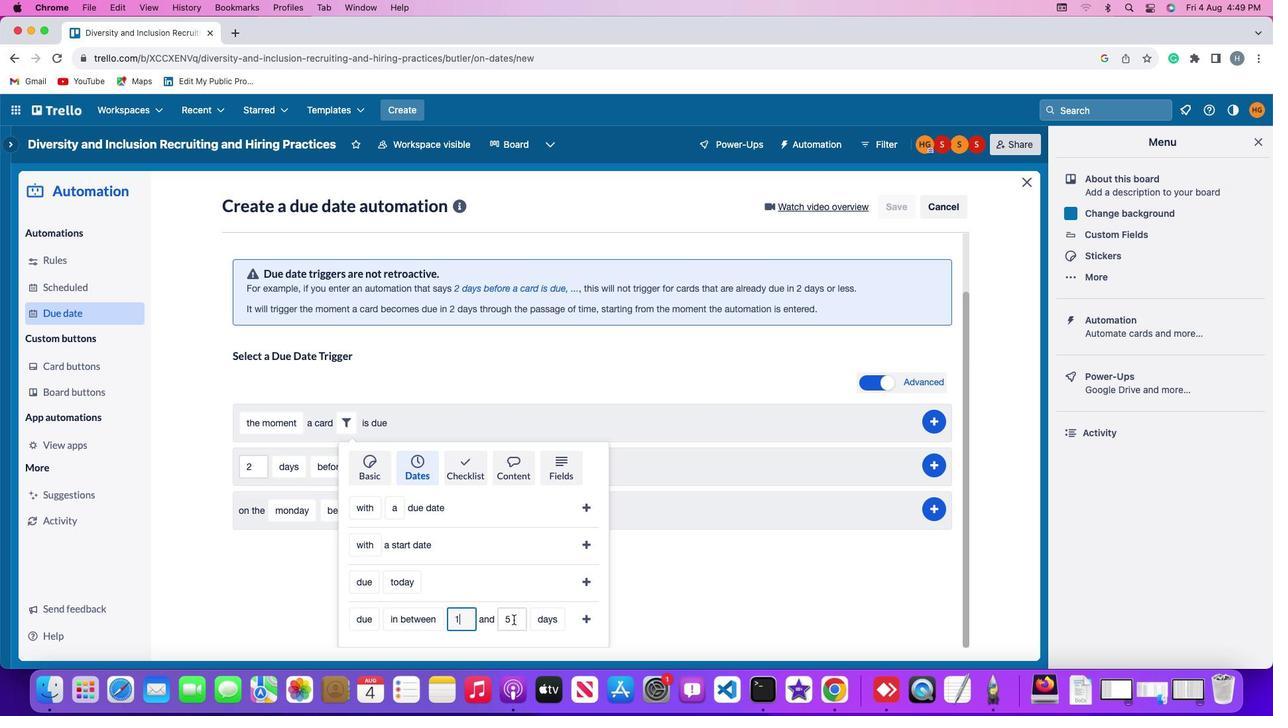 
Action: Mouse moved to (514, 619)
Screenshot: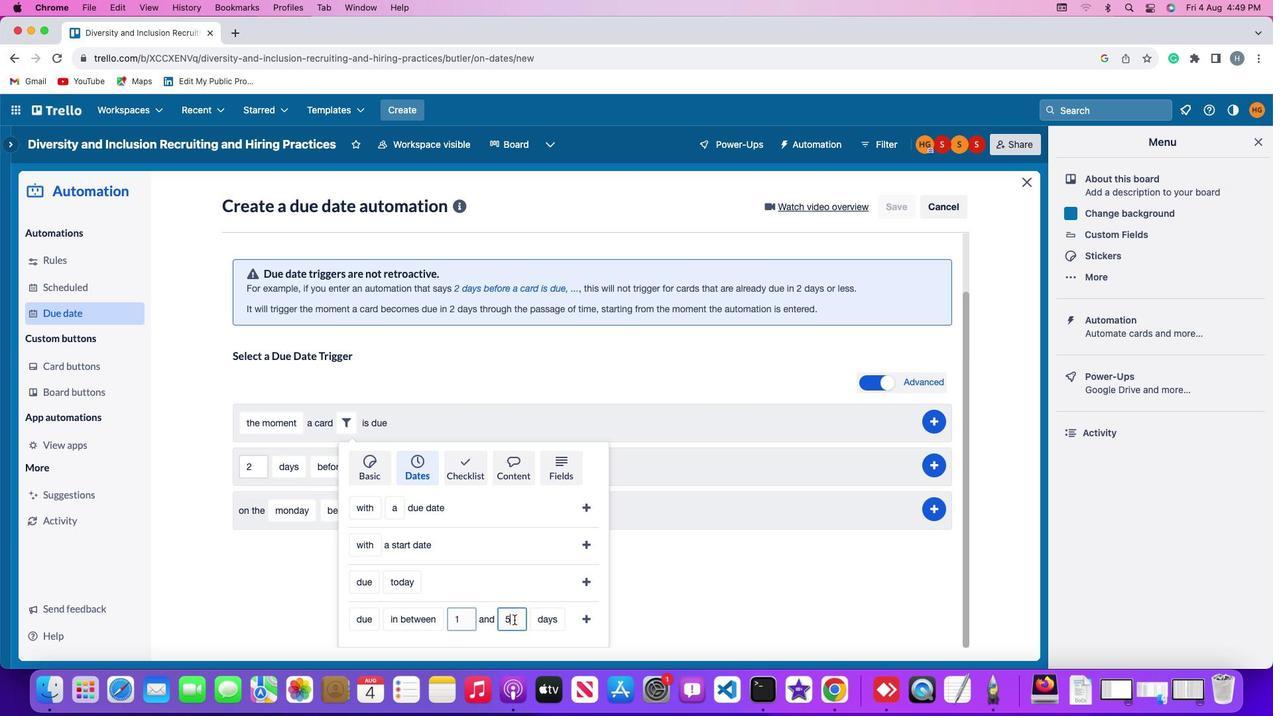 
Action: Key pressed Key.backspace
Screenshot: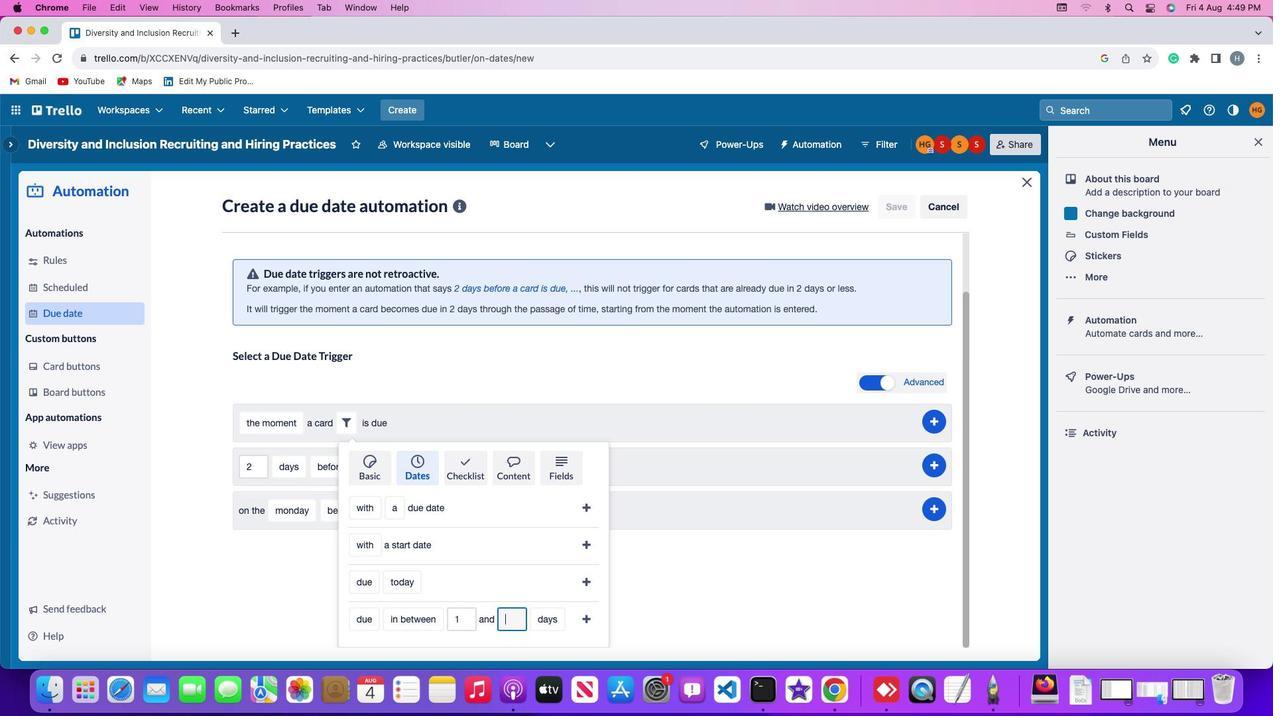 
Action: Mouse moved to (514, 619)
Screenshot: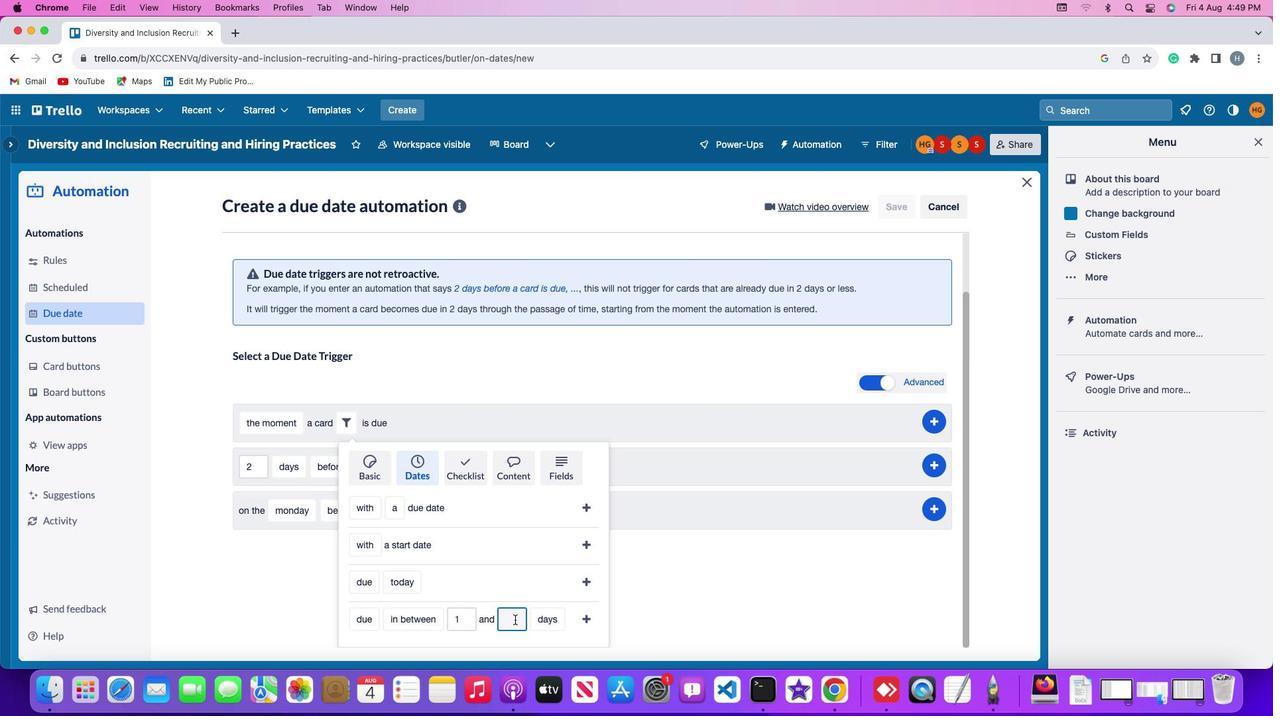 
Action: Key pressed '5'
Screenshot: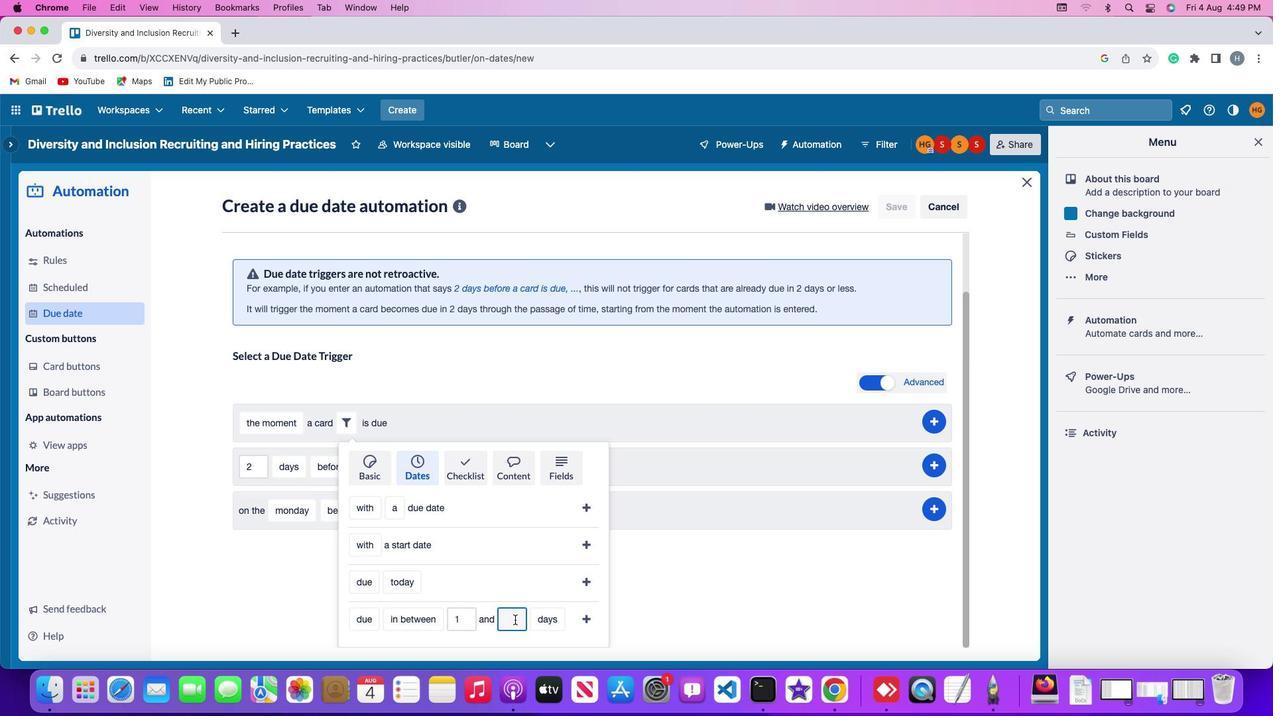 
Action: Mouse moved to (569, 572)
Screenshot: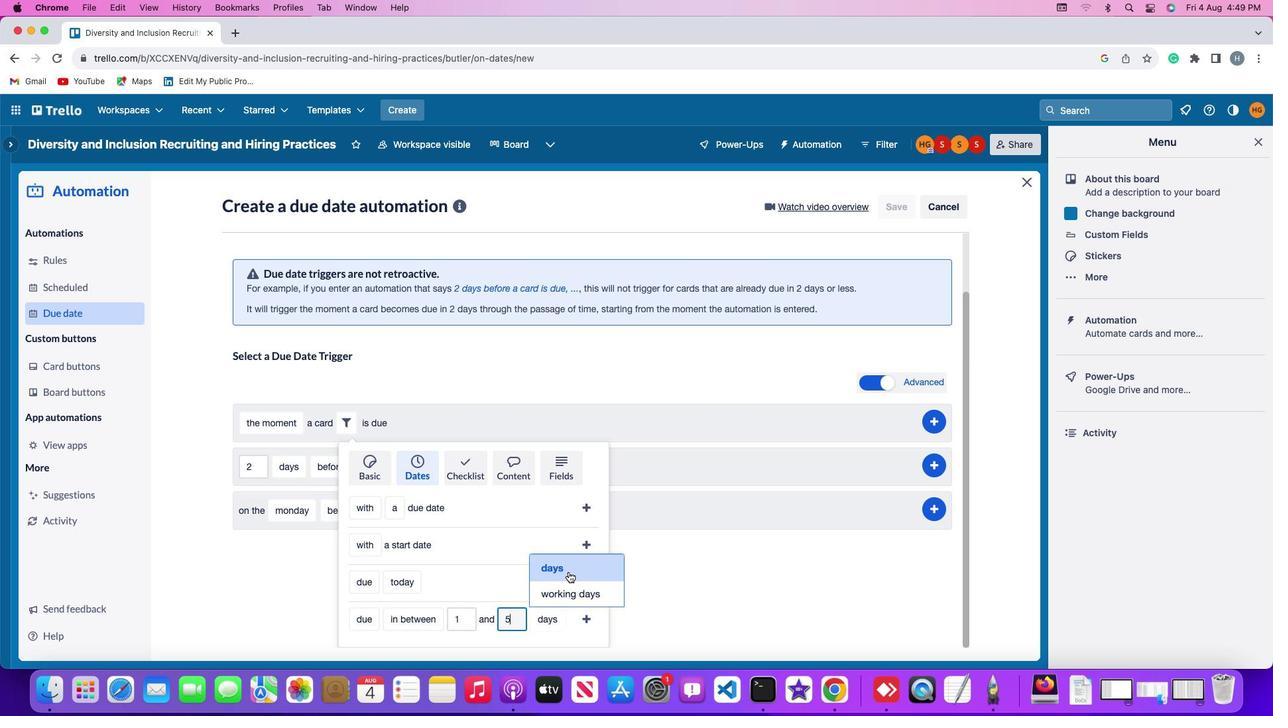 
Action: Mouse pressed left at (569, 572)
Screenshot: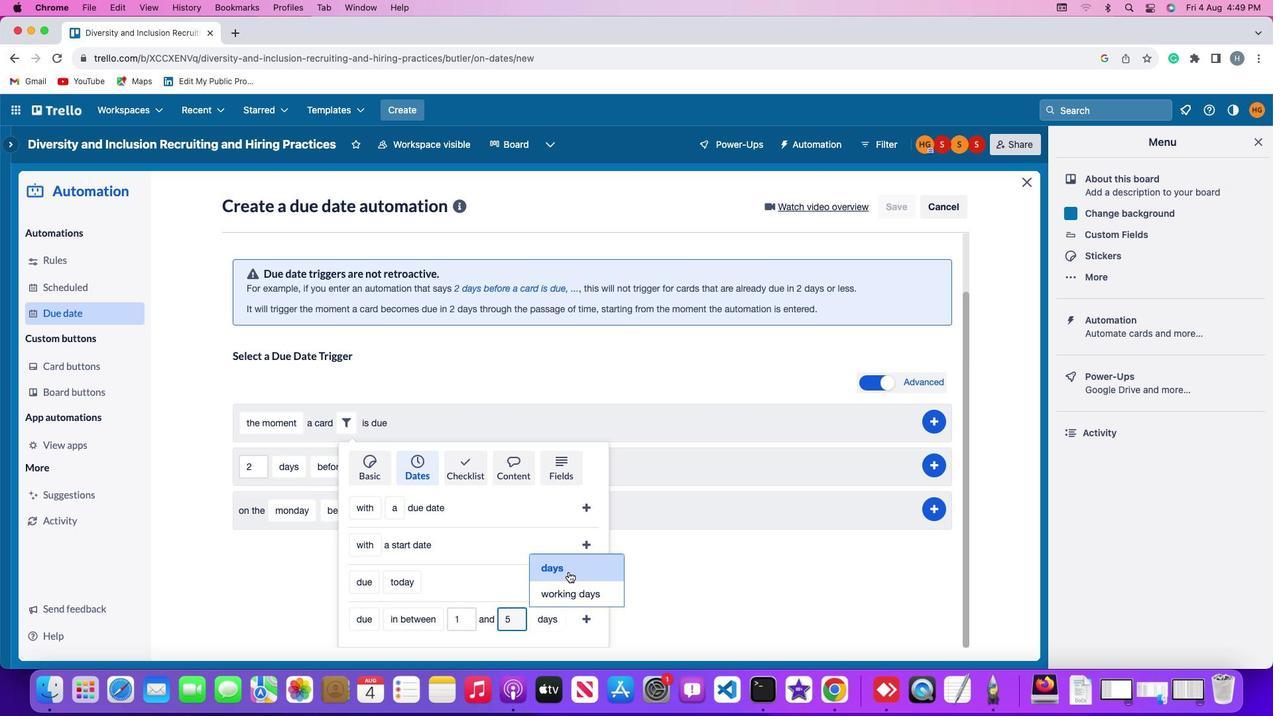 
Action: Mouse moved to (589, 619)
Screenshot: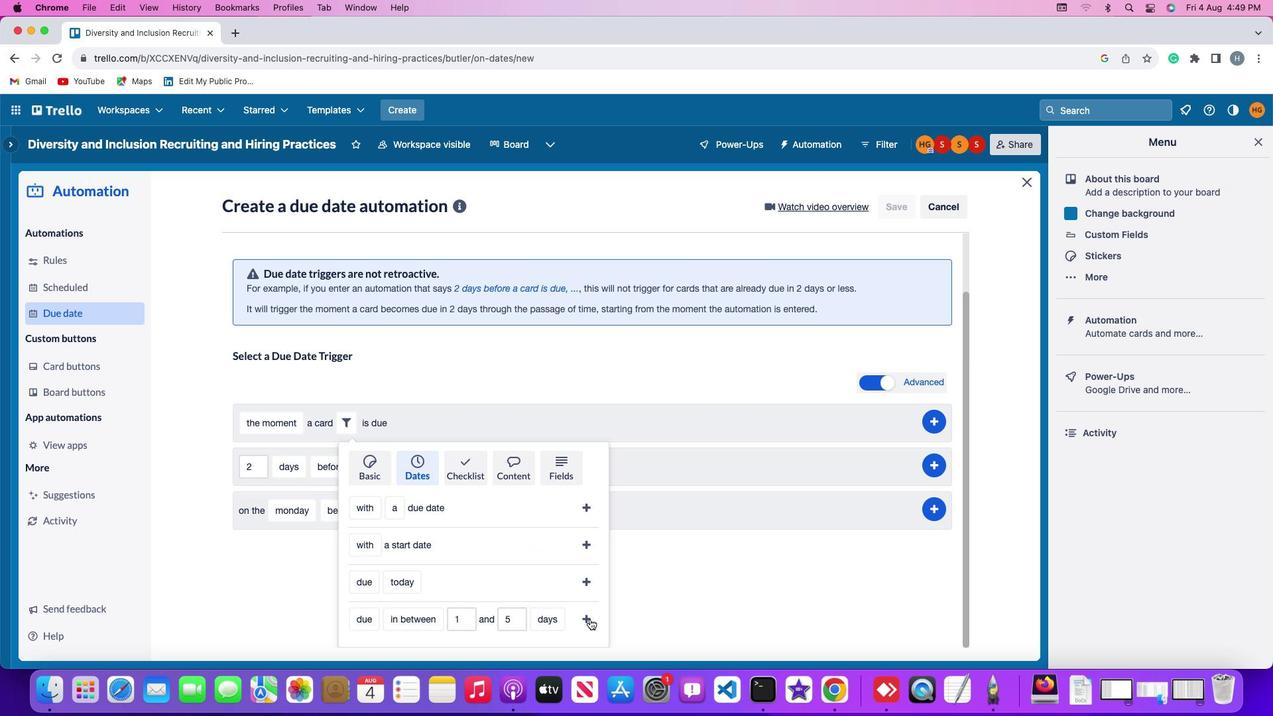 
Action: Mouse pressed left at (589, 619)
Screenshot: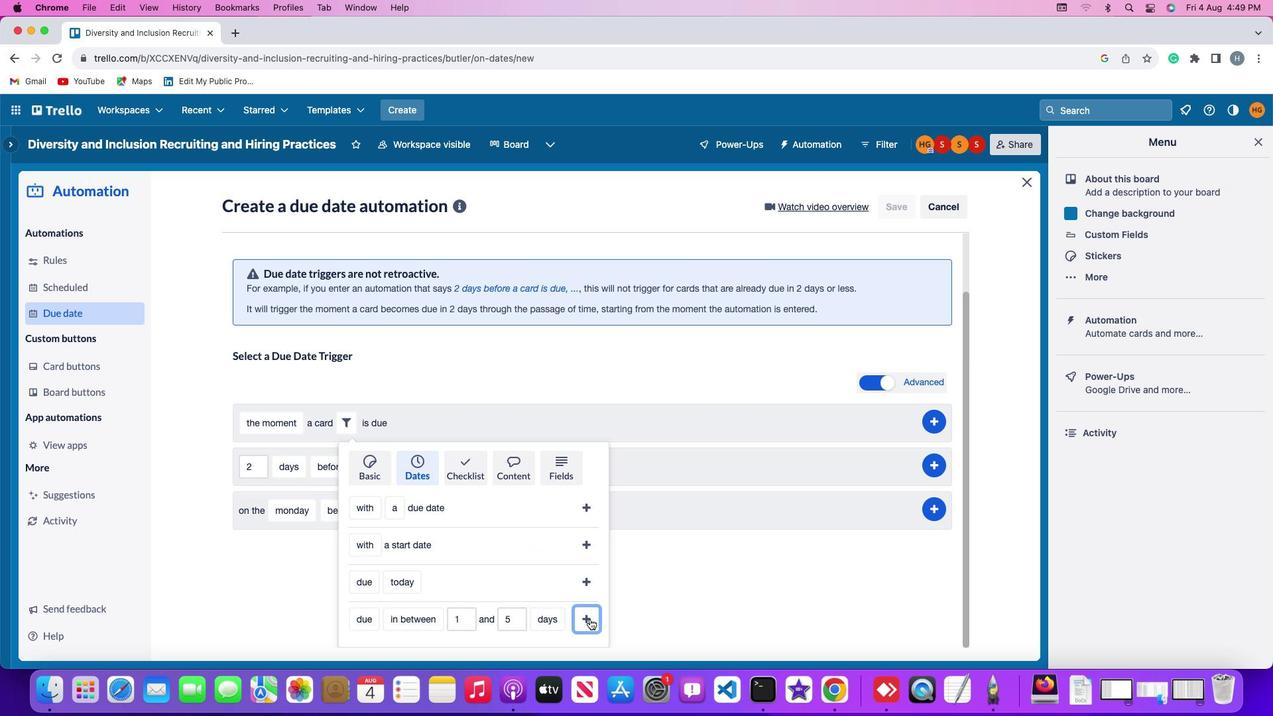
Action: Mouse moved to (940, 485)
Screenshot: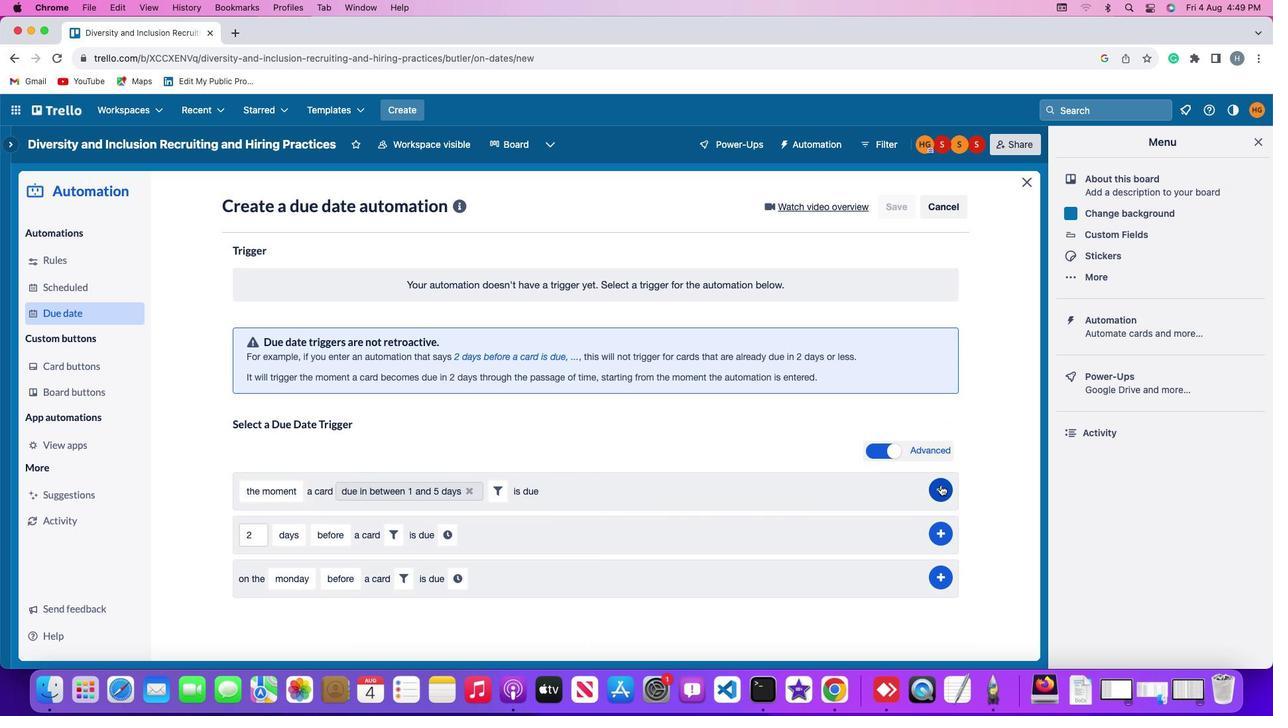 
Action: Mouse pressed left at (940, 485)
Screenshot: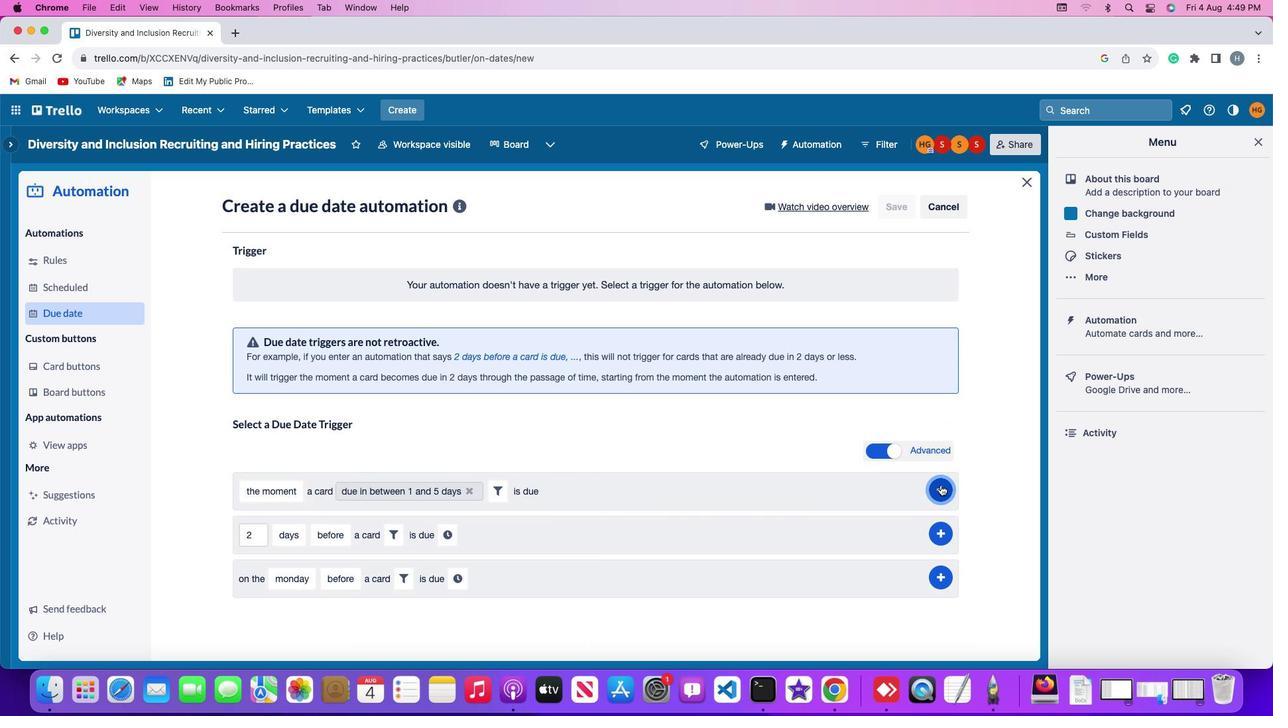 
Action: Mouse moved to (977, 346)
Screenshot: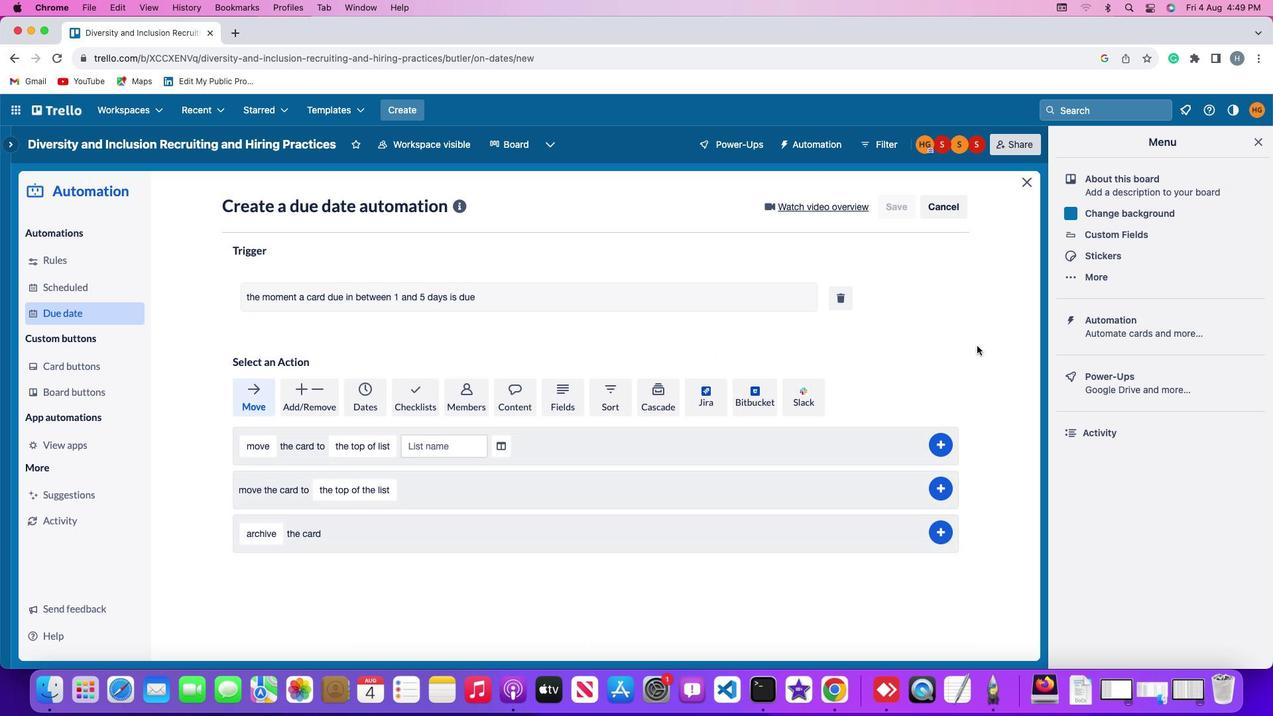 
